 Task: Add The Seaweed Bath Co. Cooling Mist Sport+ Spray SPF 60 to the cart.
Action: Mouse moved to (276, 139)
Screenshot: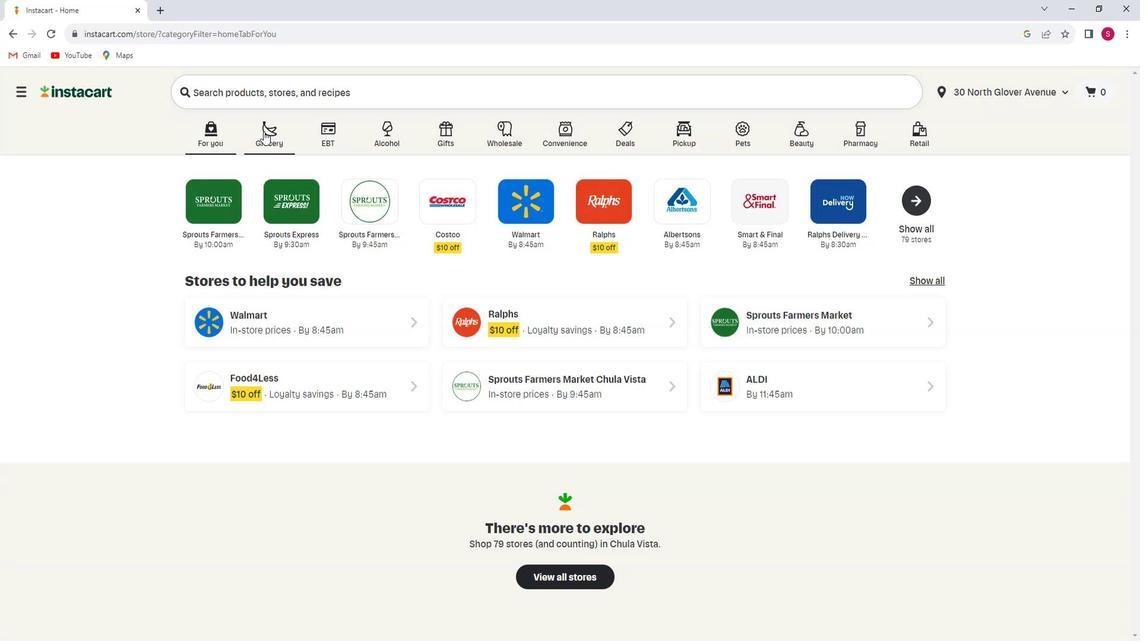 
Action: Mouse pressed left at (276, 139)
Screenshot: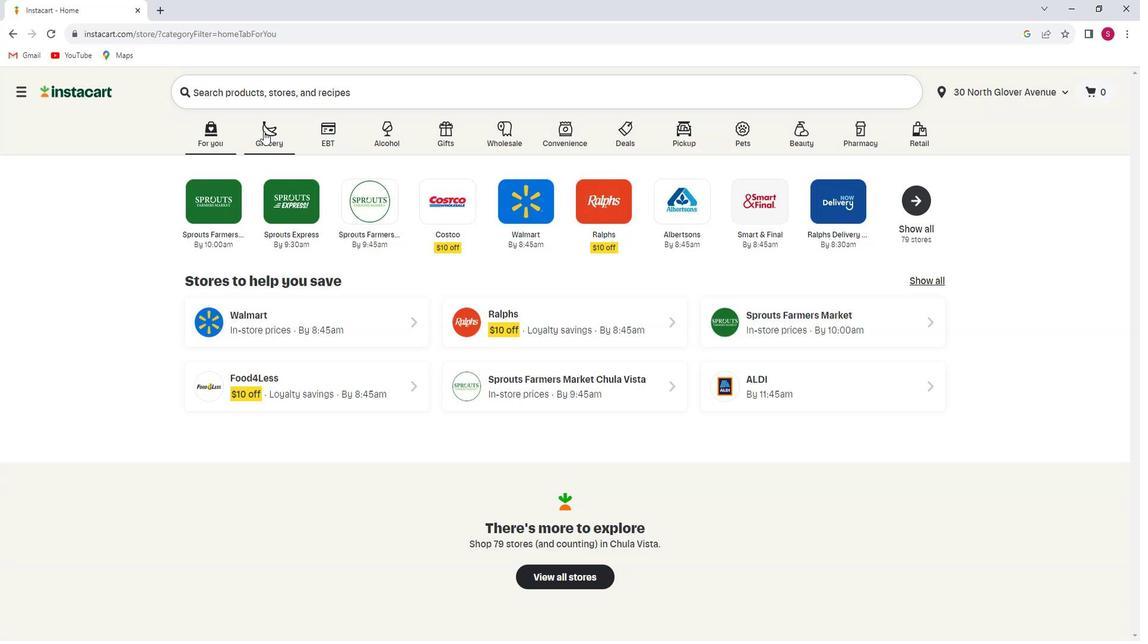 
Action: Mouse moved to (272, 346)
Screenshot: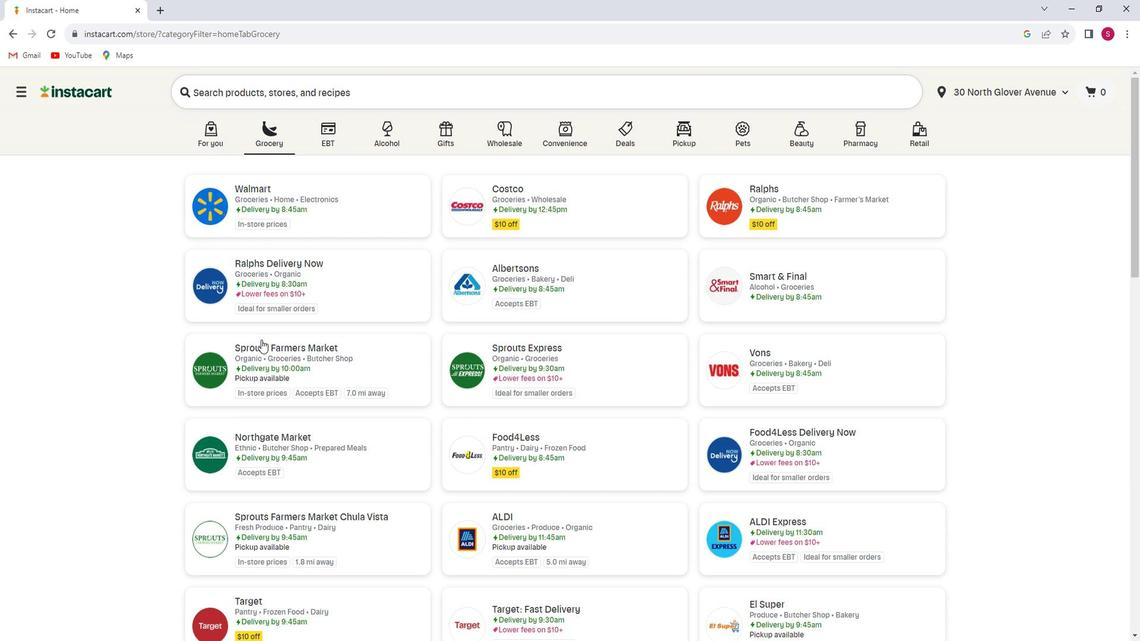 
Action: Mouse pressed left at (272, 346)
Screenshot: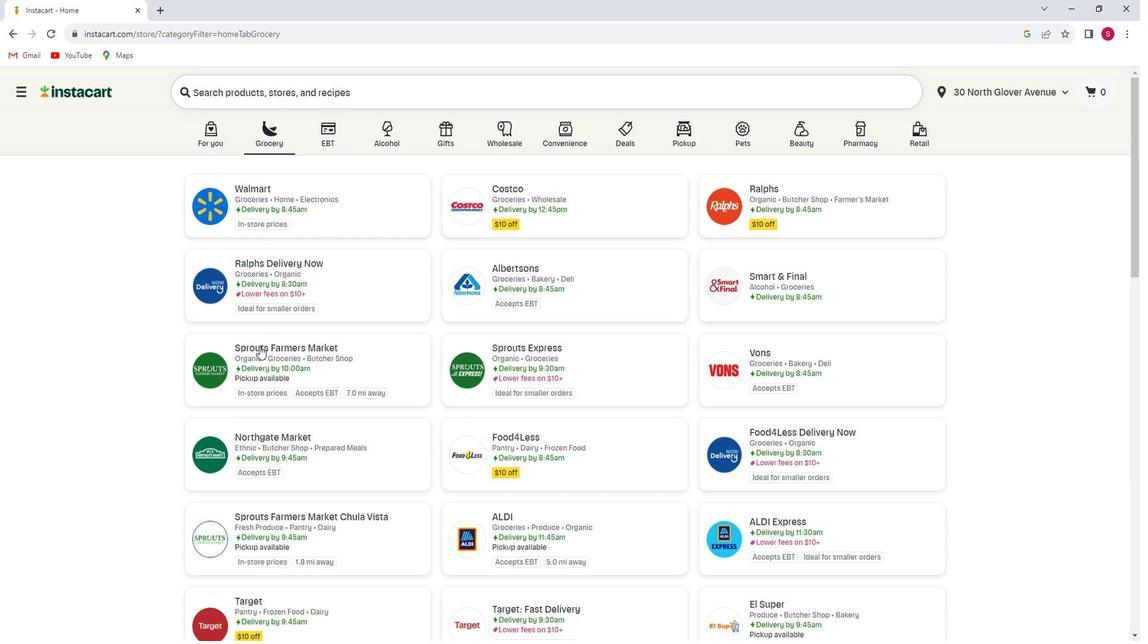 
Action: Mouse moved to (101, 397)
Screenshot: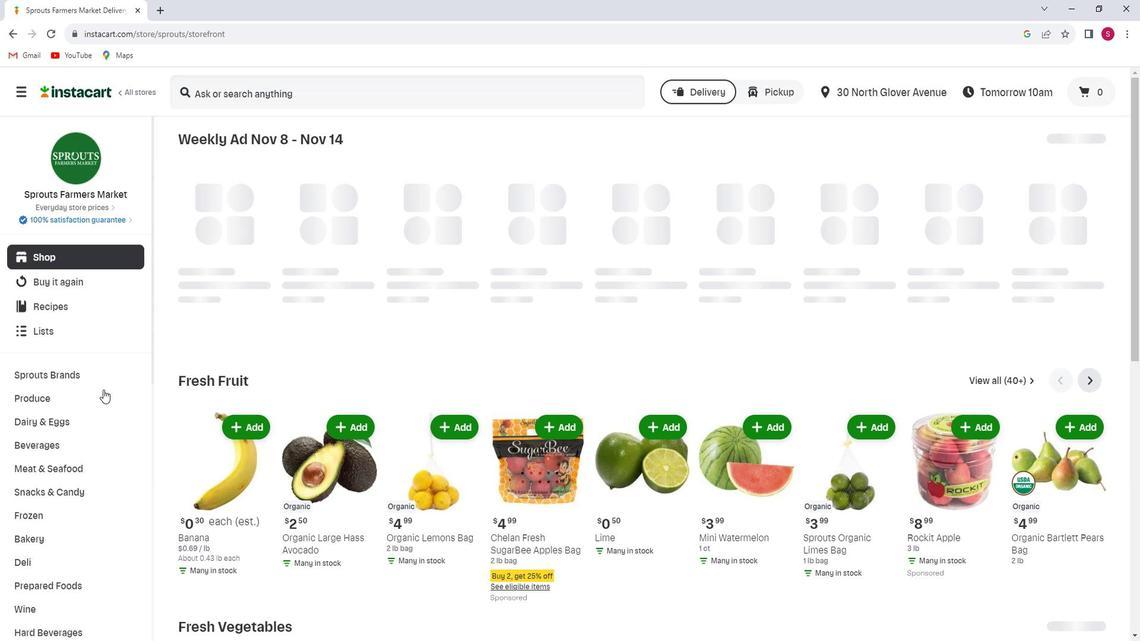 
Action: Mouse scrolled (101, 396) with delta (0, 0)
Screenshot: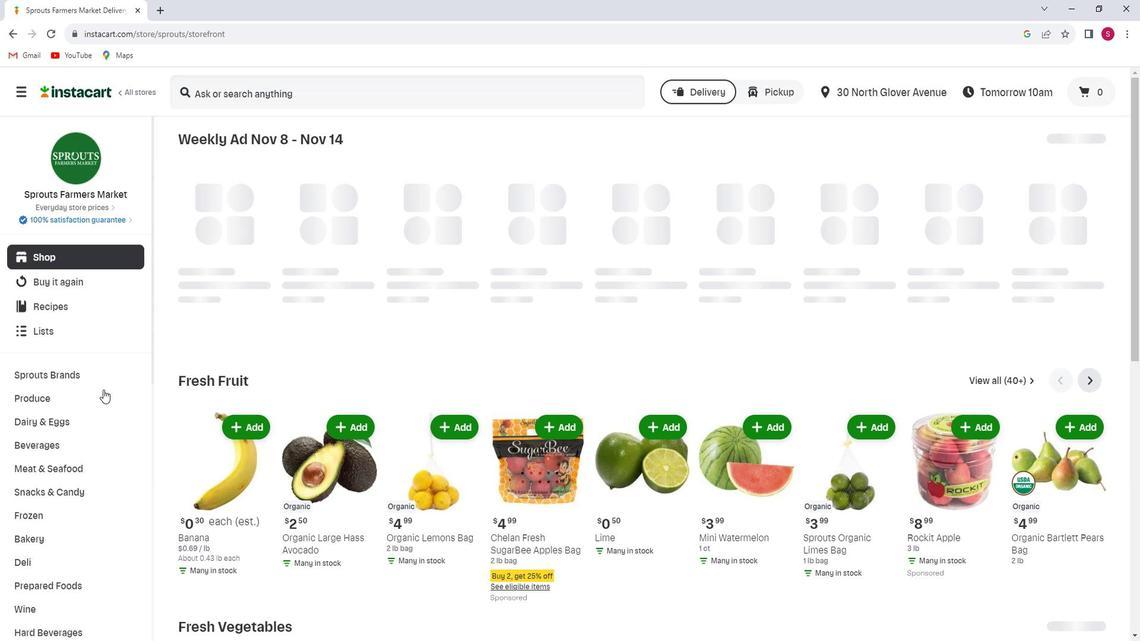
Action: Mouse scrolled (101, 396) with delta (0, 0)
Screenshot: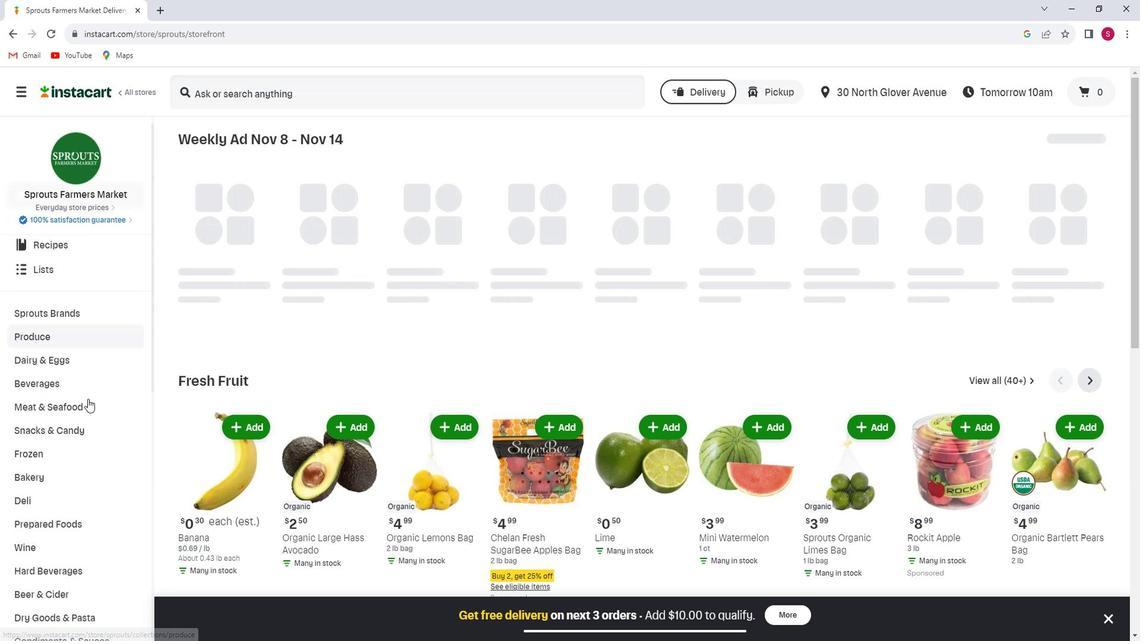 
Action: Mouse scrolled (101, 396) with delta (0, 0)
Screenshot: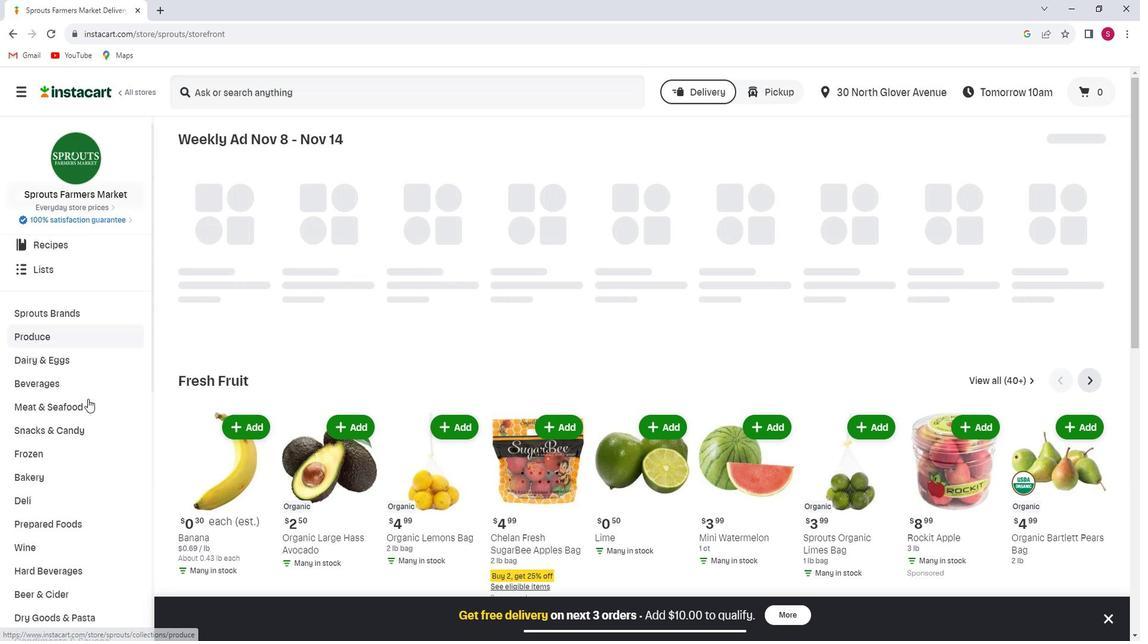 
Action: Mouse scrolled (101, 396) with delta (0, 0)
Screenshot: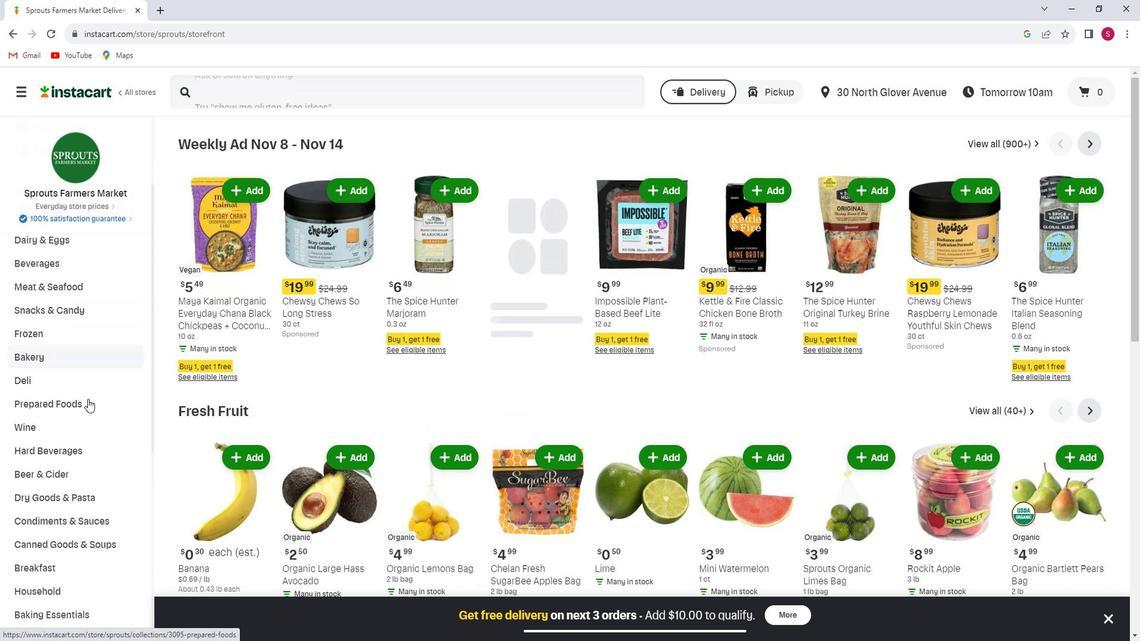 
Action: Mouse scrolled (101, 396) with delta (0, 0)
Screenshot: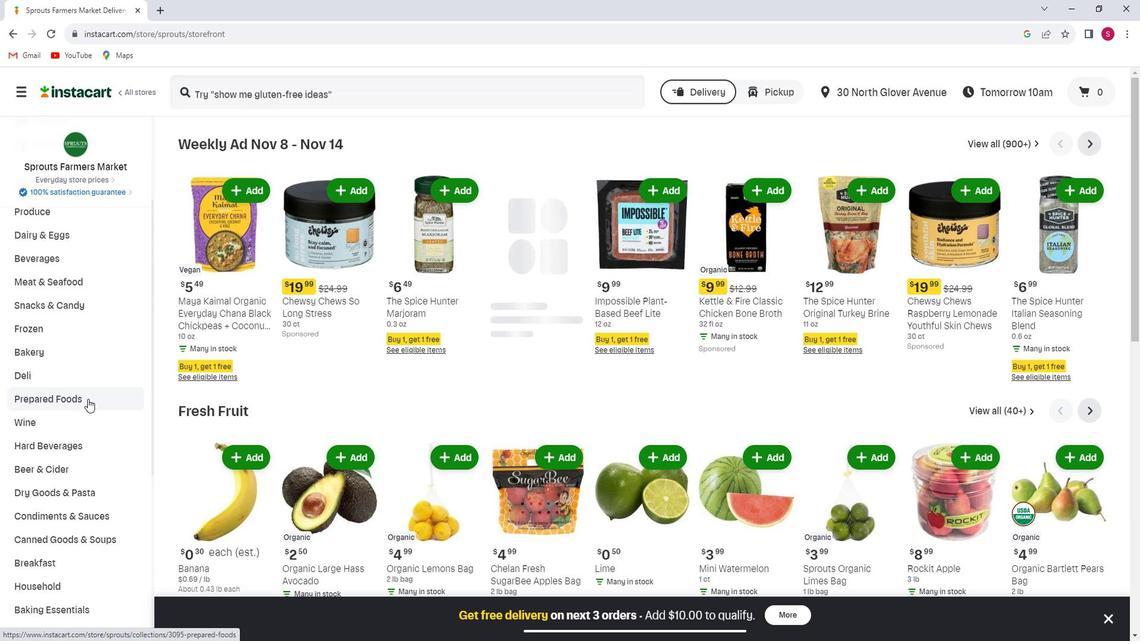 
Action: Mouse scrolled (101, 396) with delta (0, 0)
Screenshot: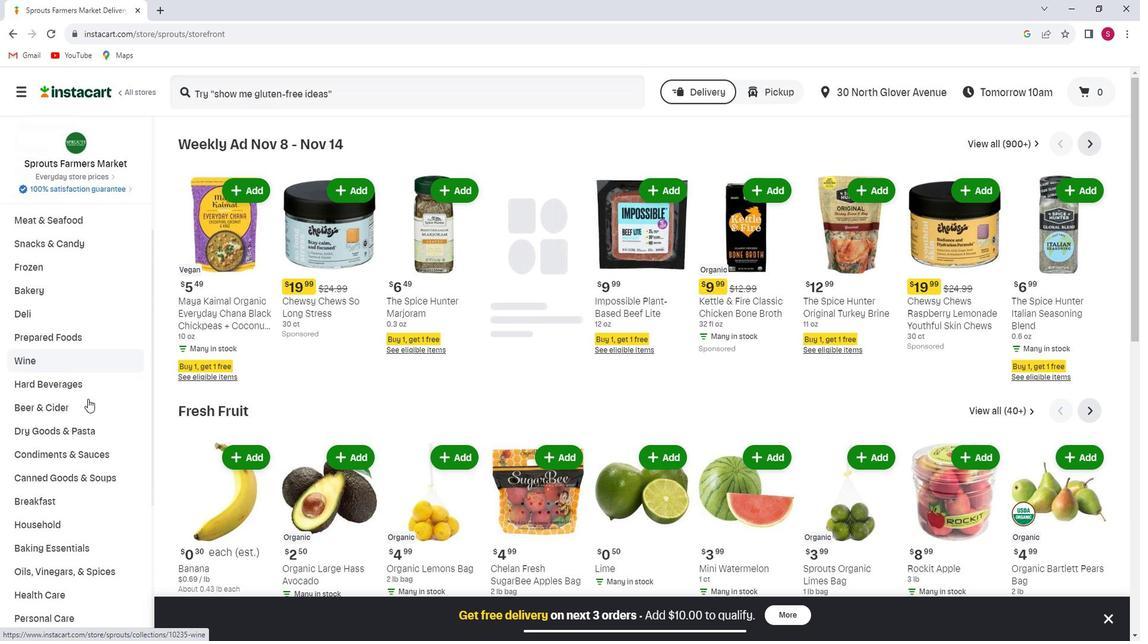 
Action: Mouse scrolled (101, 396) with delta (0, 0)
Screenshot: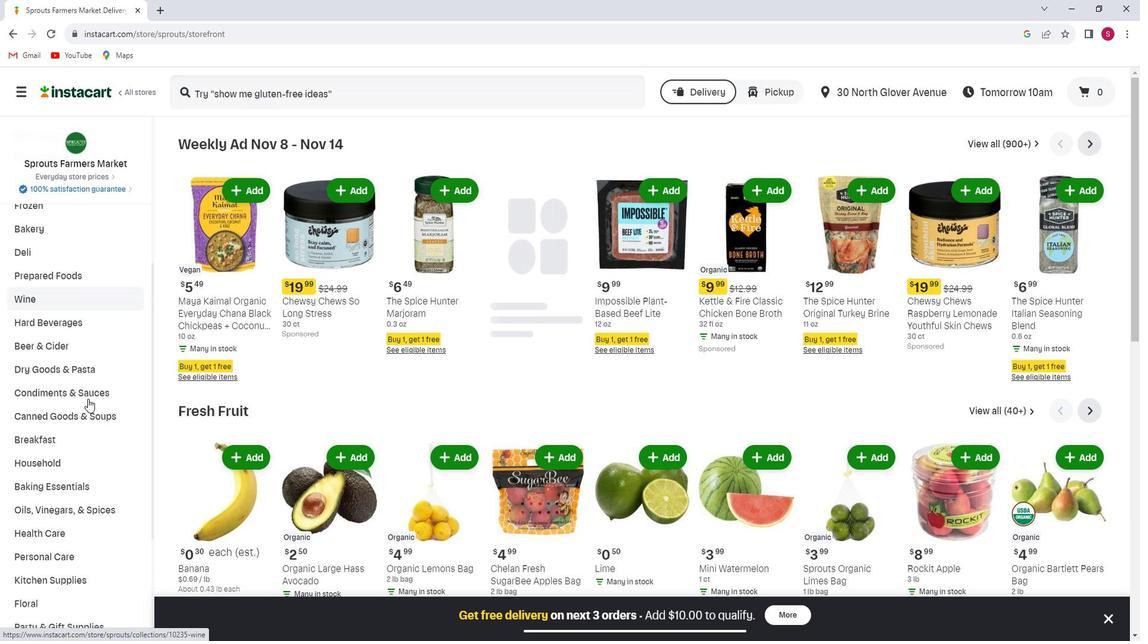 
Action: Mouse scrolled (101, 396) with delta (0, 0)
Screenshot: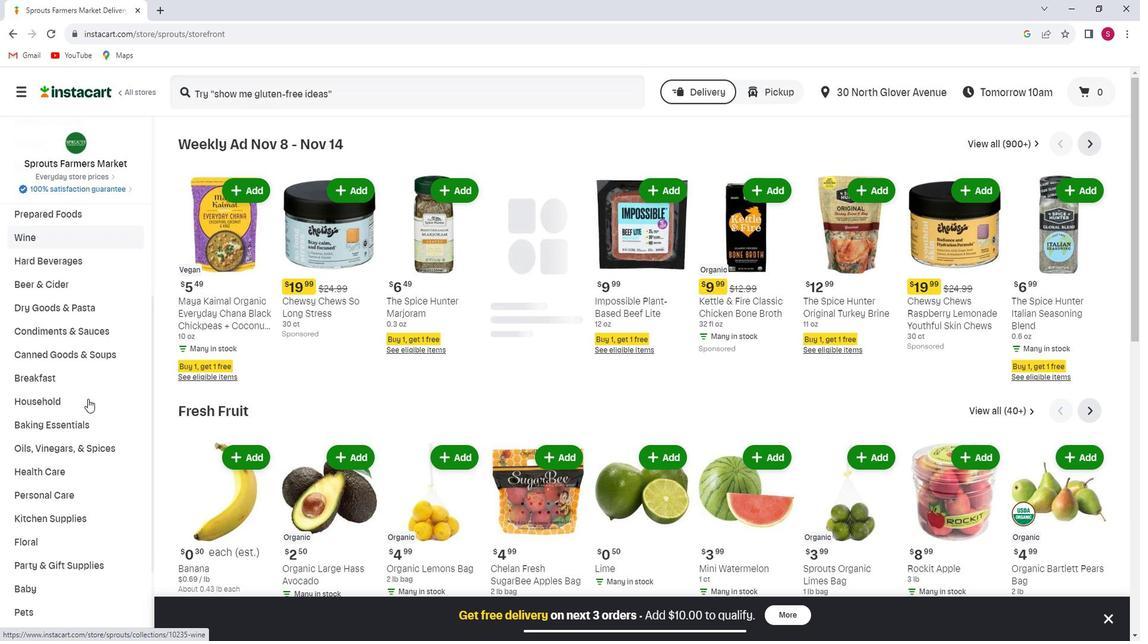 
Action: Mouse moved to (92, 429)
Screenshot: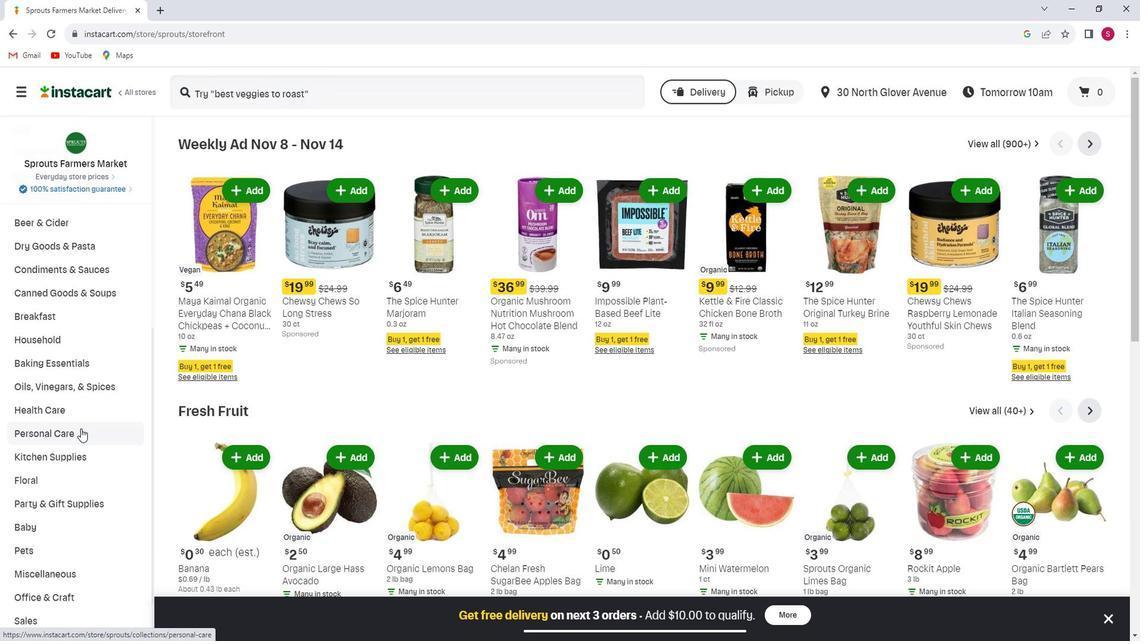 
Action: Mouse pressed left at (92, 429)
Screenshot: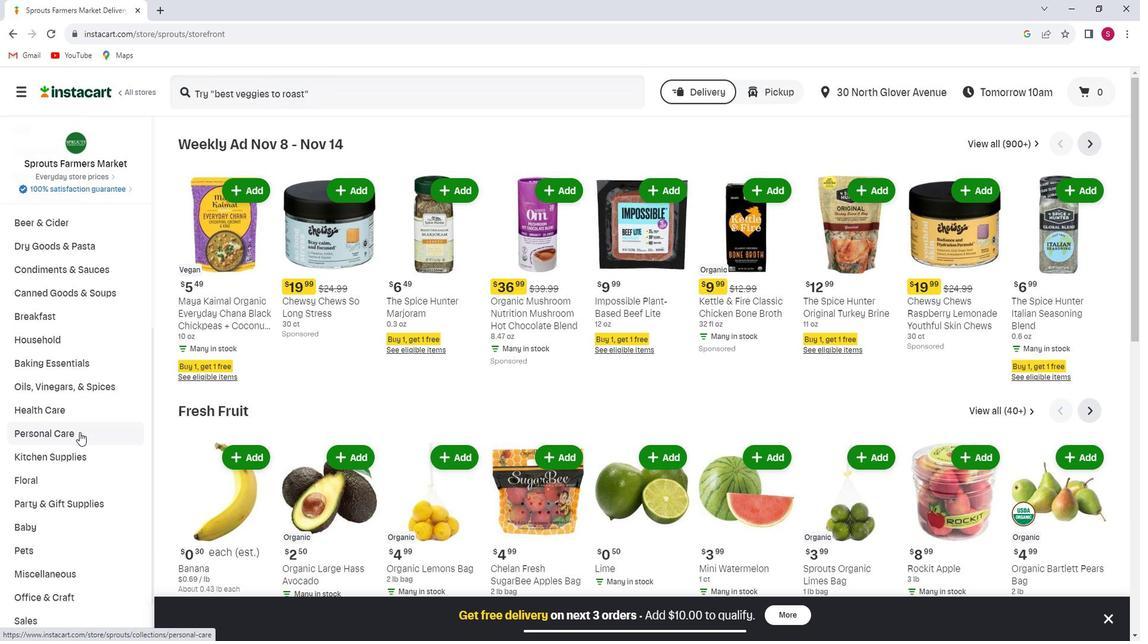 
Action: Mouse moved to (936, 325)
Screenshot: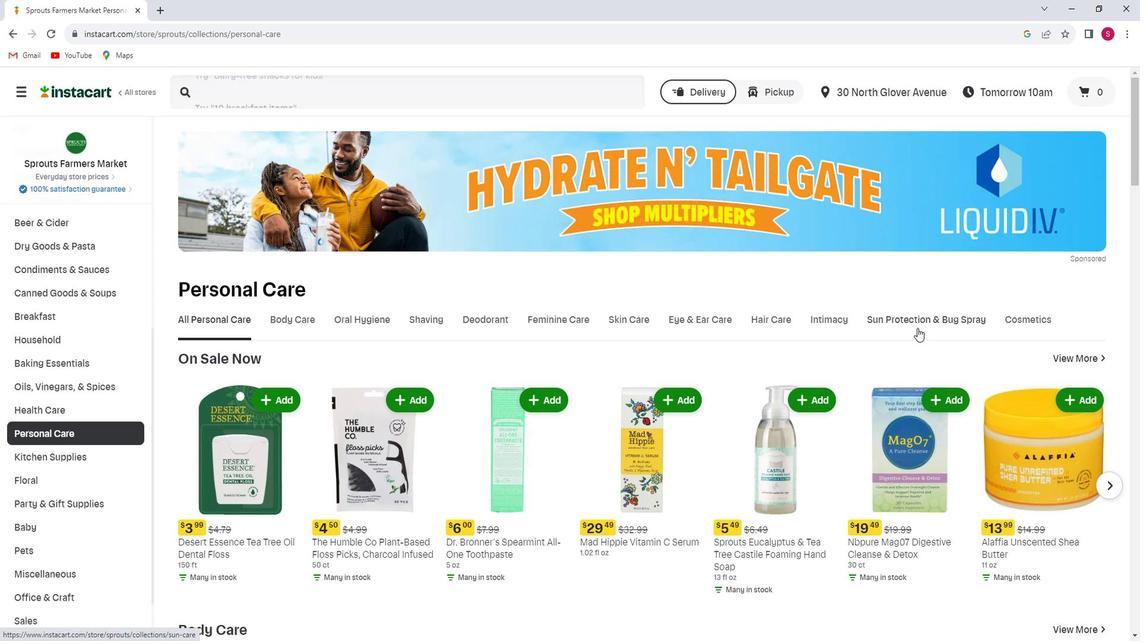 
Action: Mouse pressed left at (936, 325)
Screenshot: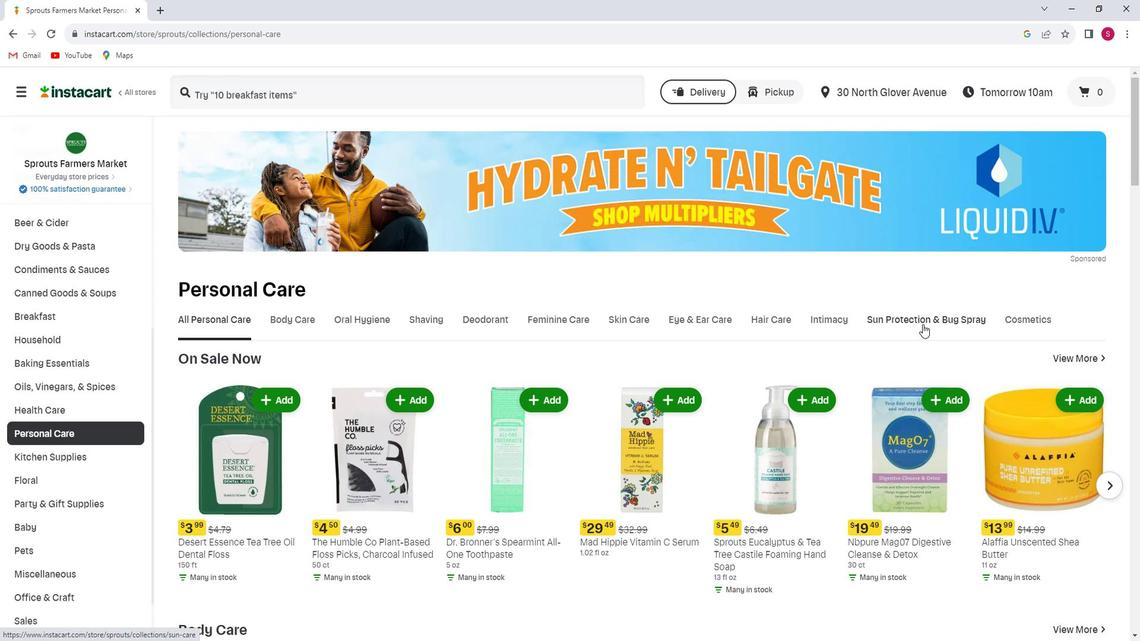 
Action: Mouse moved to (389, 96)
Screenshot: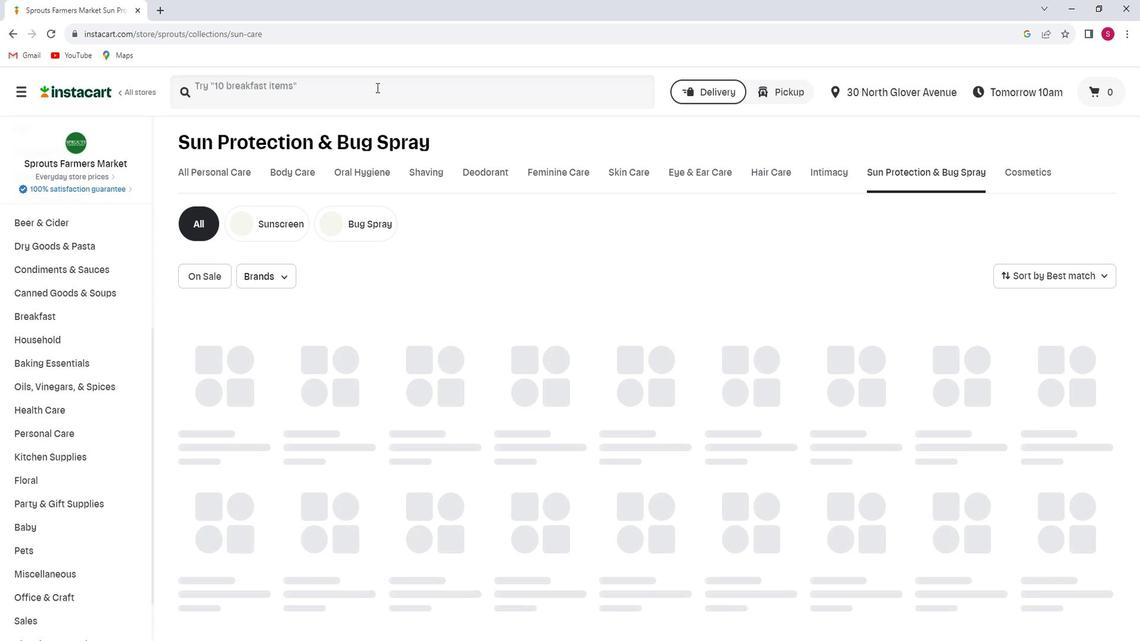 
Action: Mouse pressed left at (389, 96)
Screenshot: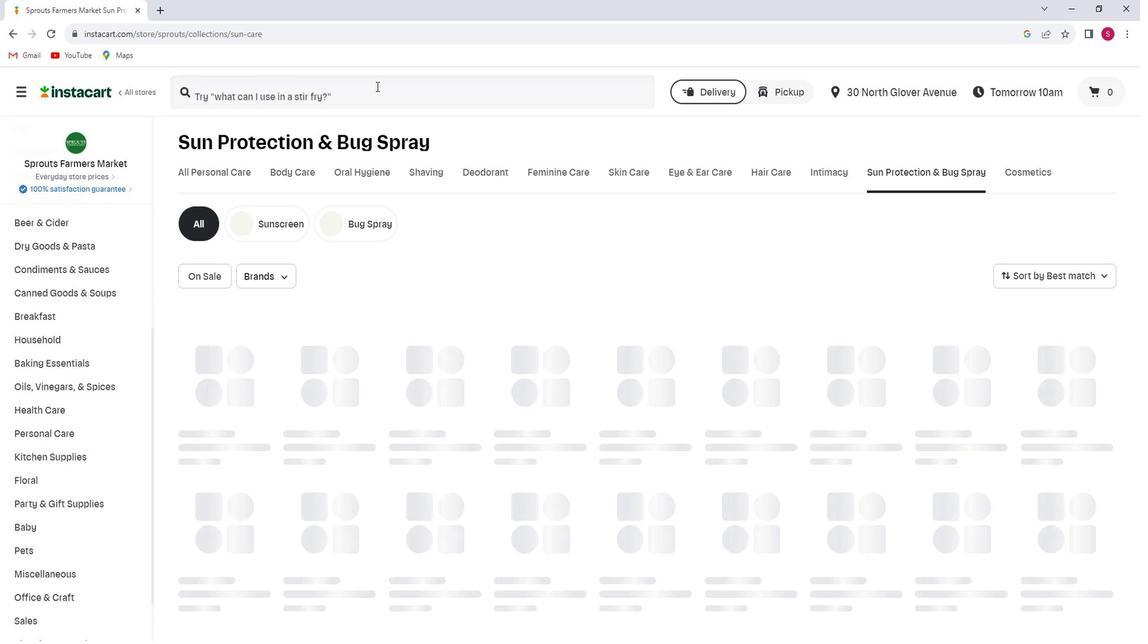 
Action: Key pressed <Key.shift>The<Key.space><Key.shift>Seaweed<Key.space><Key.shift>Bath<Key.space><Key.shift>Co.<Key.space><Key.shift>Cooling<Key.space><Key.shift>Mist<Key.space><Key.shift>Sport<Key.shift_r><Key.shift_r><Key.shift_r><Key.shift_r><Key.shift_r>+<Key.space><Key.shift>Spray<Key.space><Key.shift>SPF<Key.space>60<Key.enter>
Screenshot: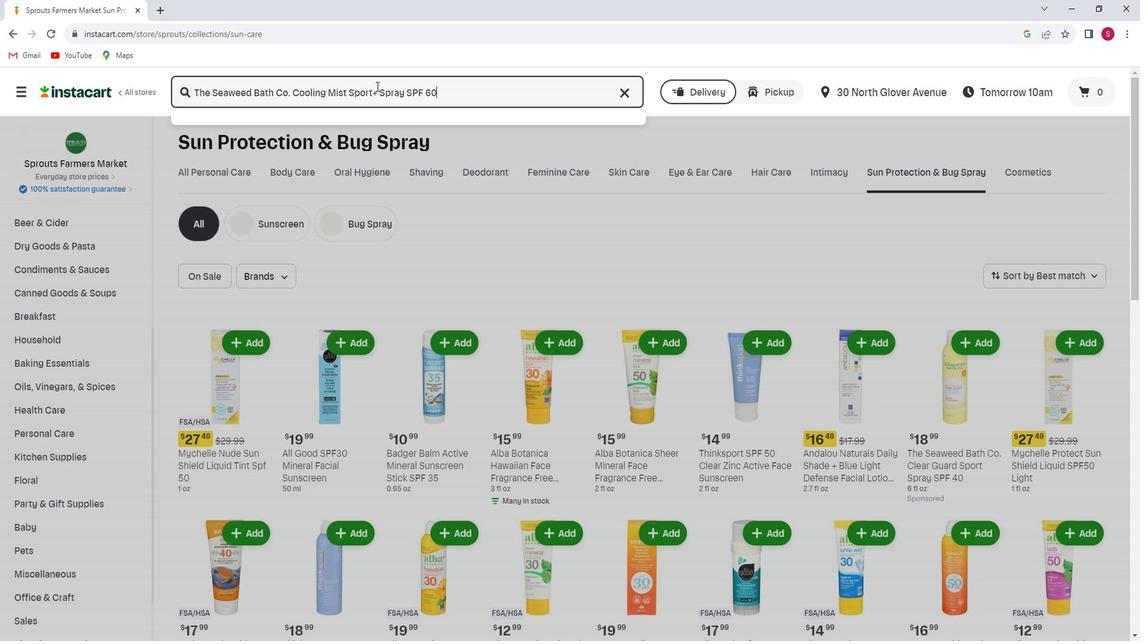 
Action: Mouse moved to (483, 183)
Screenshot: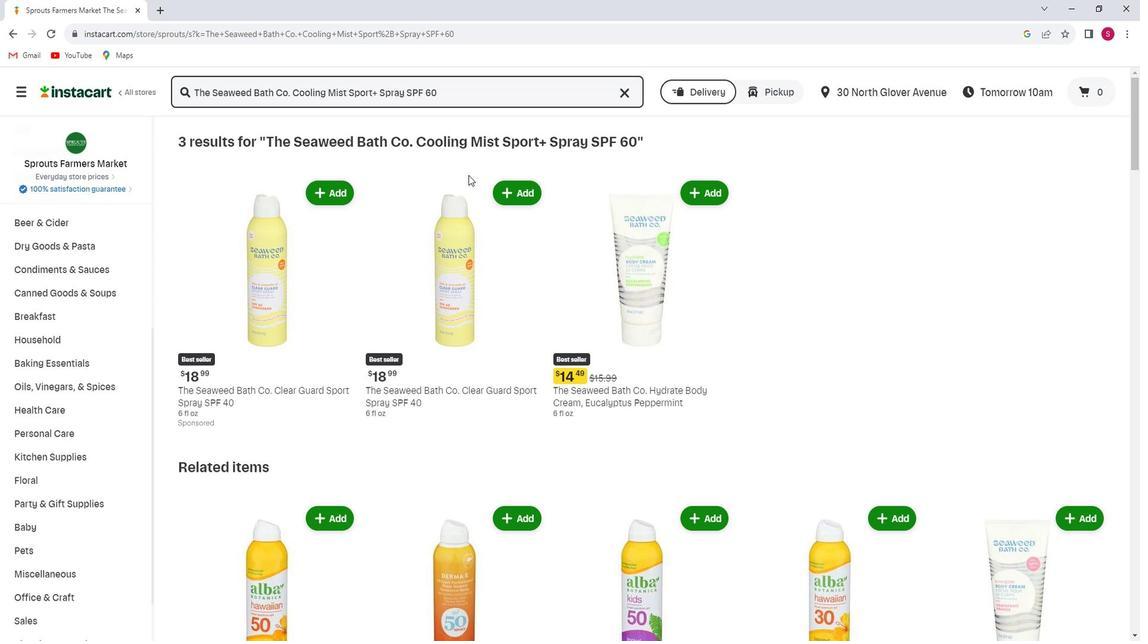 
Action: Mouse scrolled (483, 182) with delta (0, 0)
Screenshot: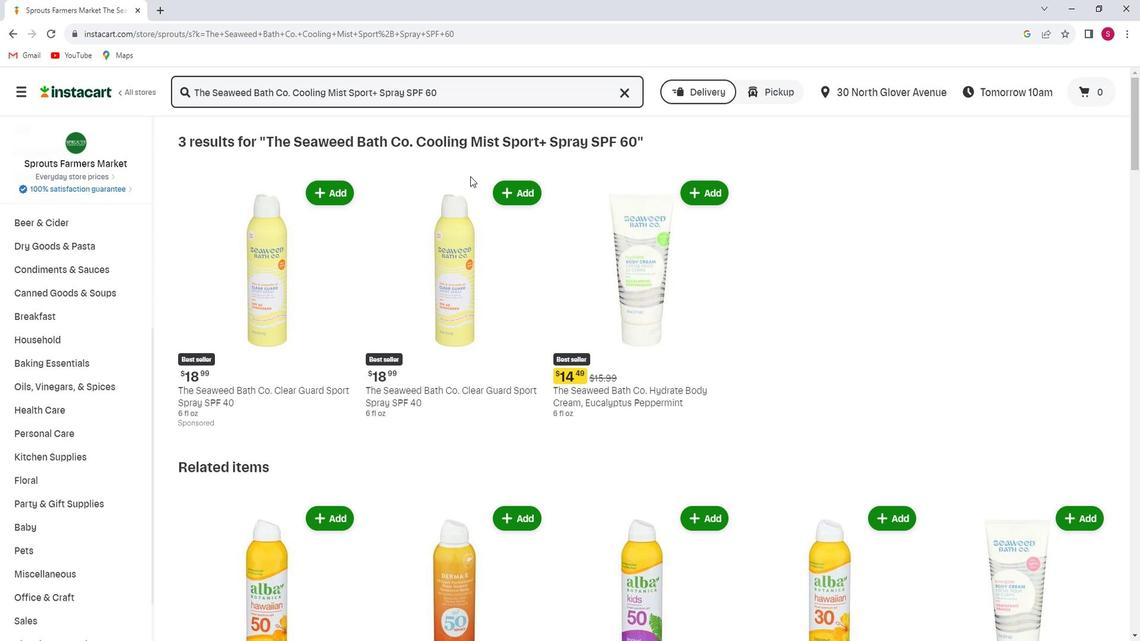 
Action: Mouse moved to (497, 178)
Screenshot: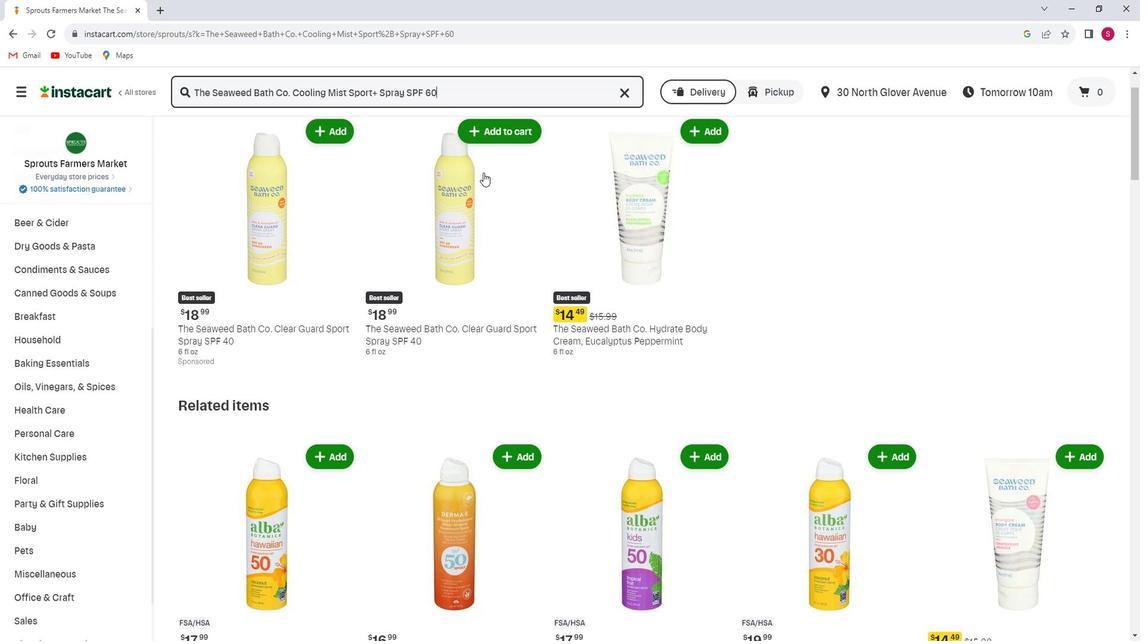 
Action: Mouse scrolled (497, 178) with delta (0, 0)
Screenshot: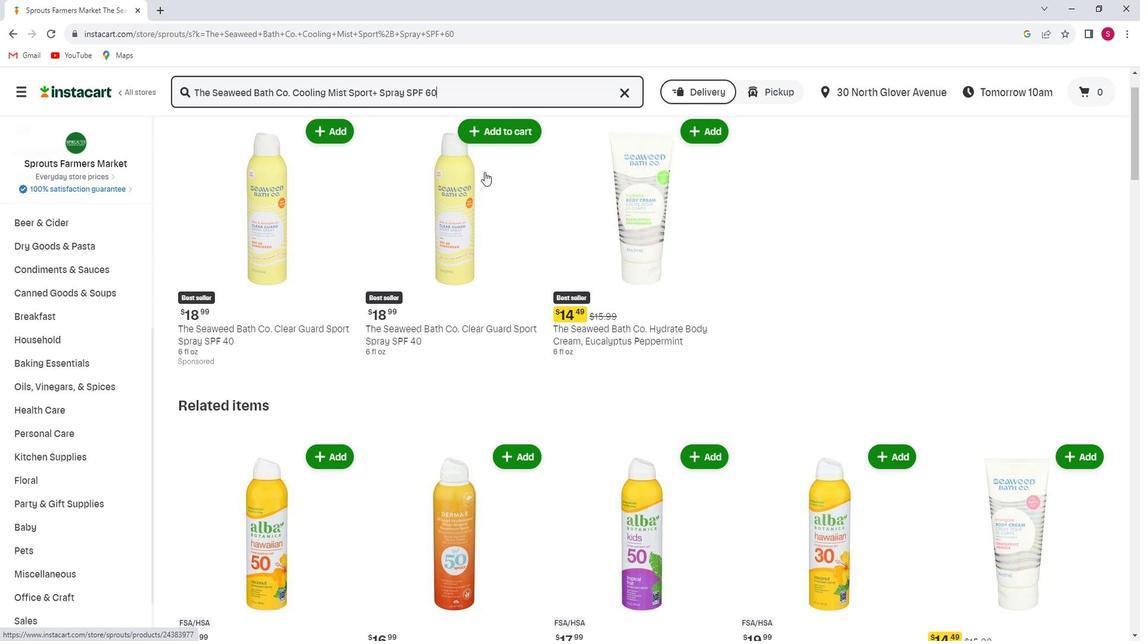 
Action: Mouse moved to (496, 181)
Screenshot: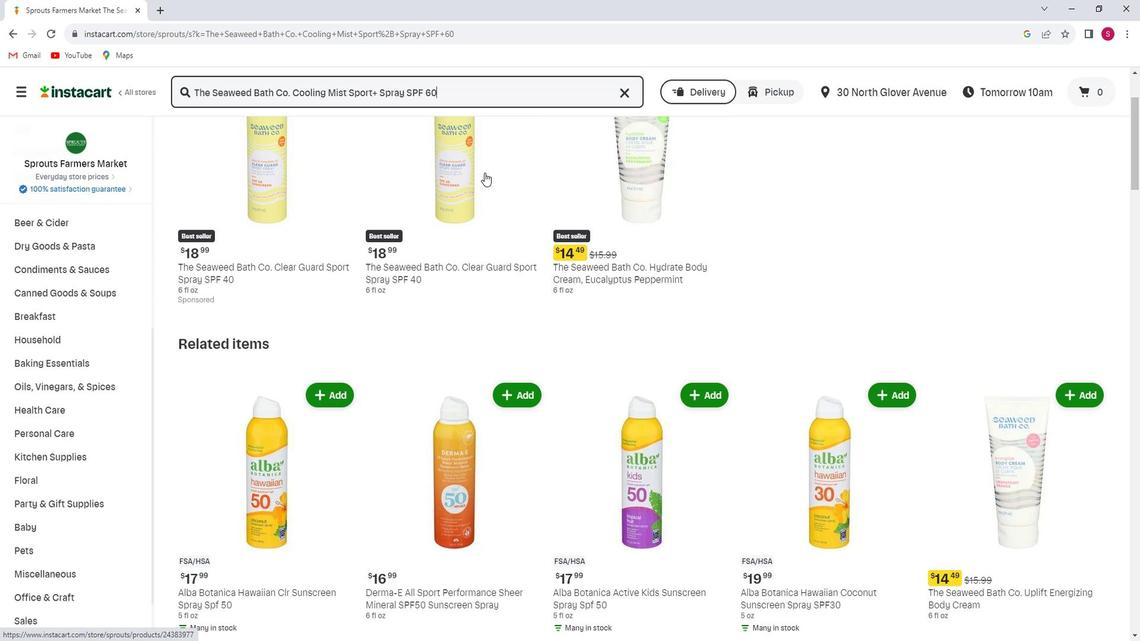
Action: Mouse scrolled (496, 181) with delta (0, 0)
Screenshot: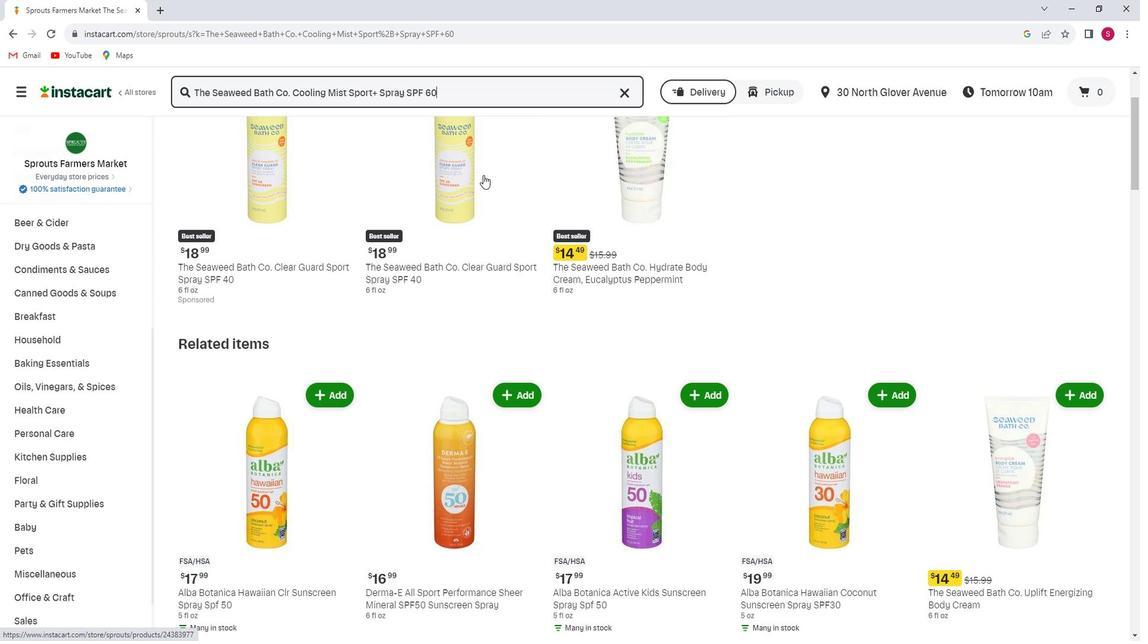 
Action: Mouse moved to (494, 188)
Screenshot: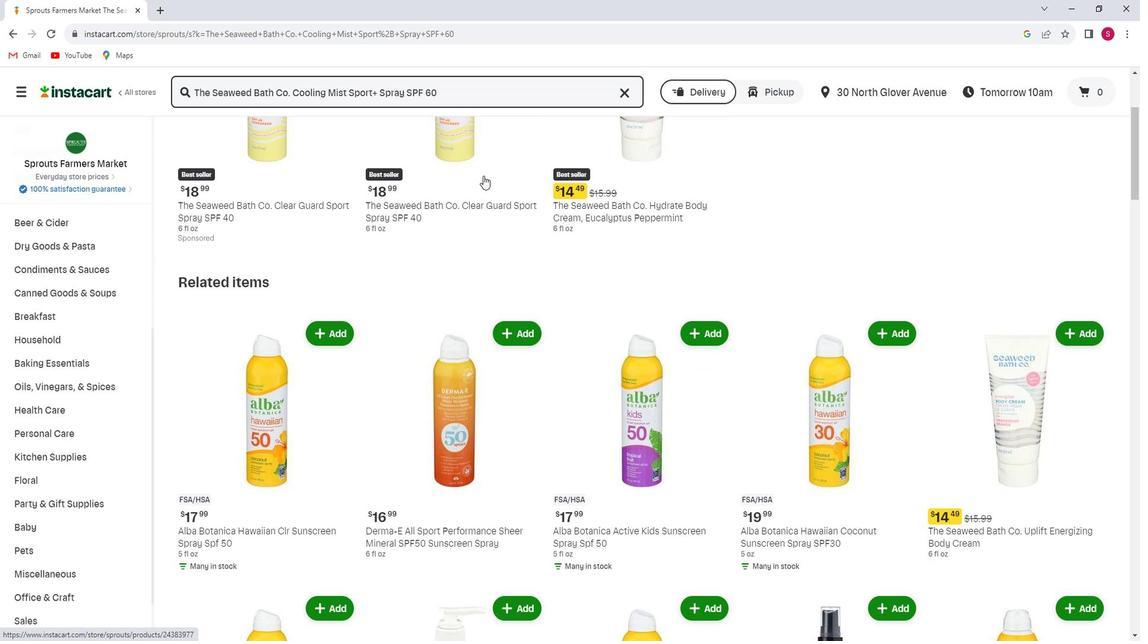 
Action: Mouse scrolled (494, 188) with delta (0, 0)
Screenshot: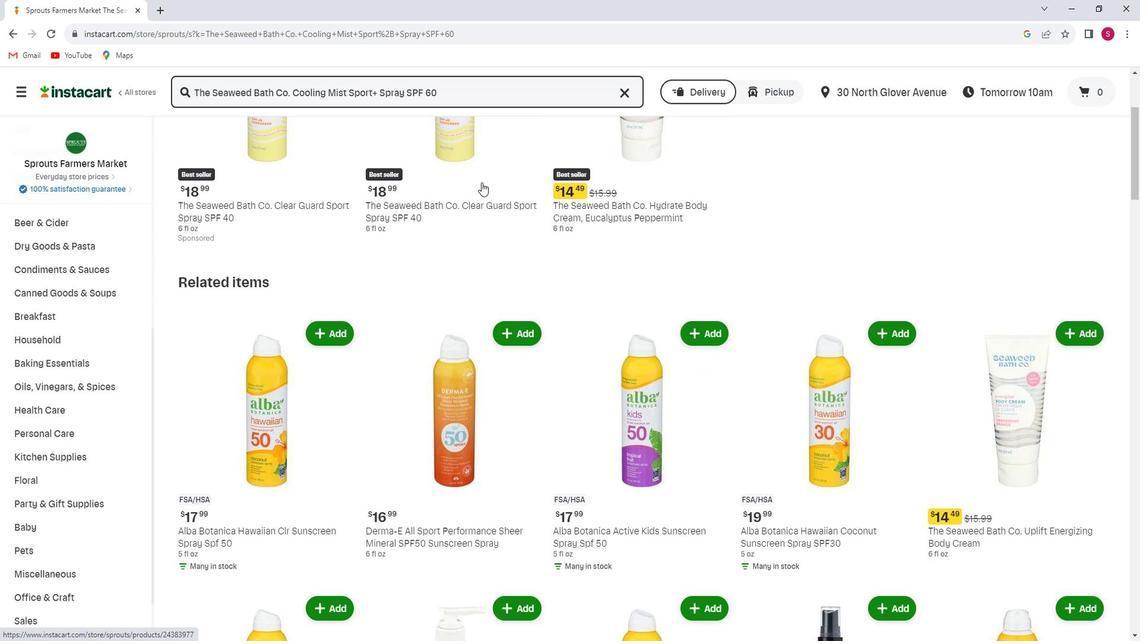 
Action: Mouse scrolled (494, 188) with delta (0, 0)
Screenshot: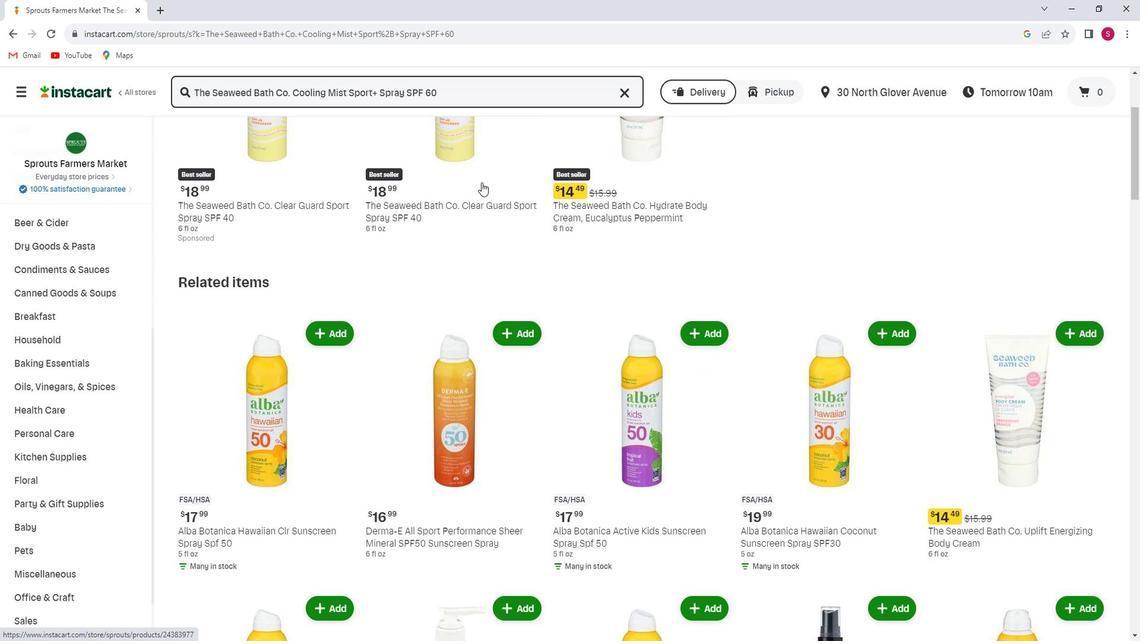 
Action: Mouse moved to (494, 190)
Screenshot: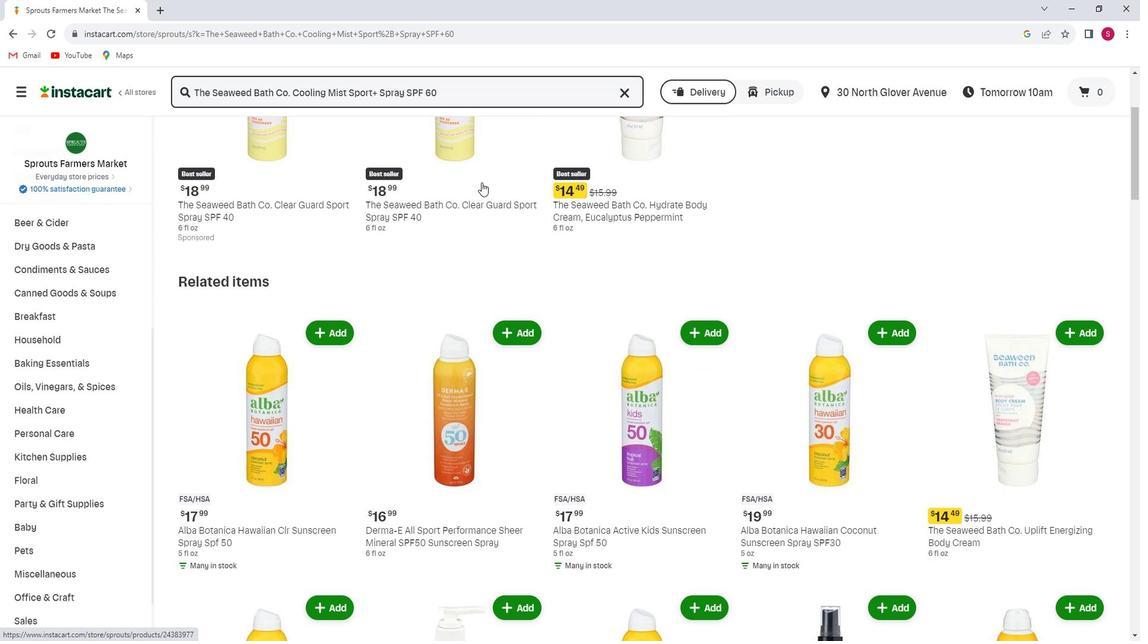 
Action: Mouse scrolled (494, 190) with delta (0, 0)
Screenshot: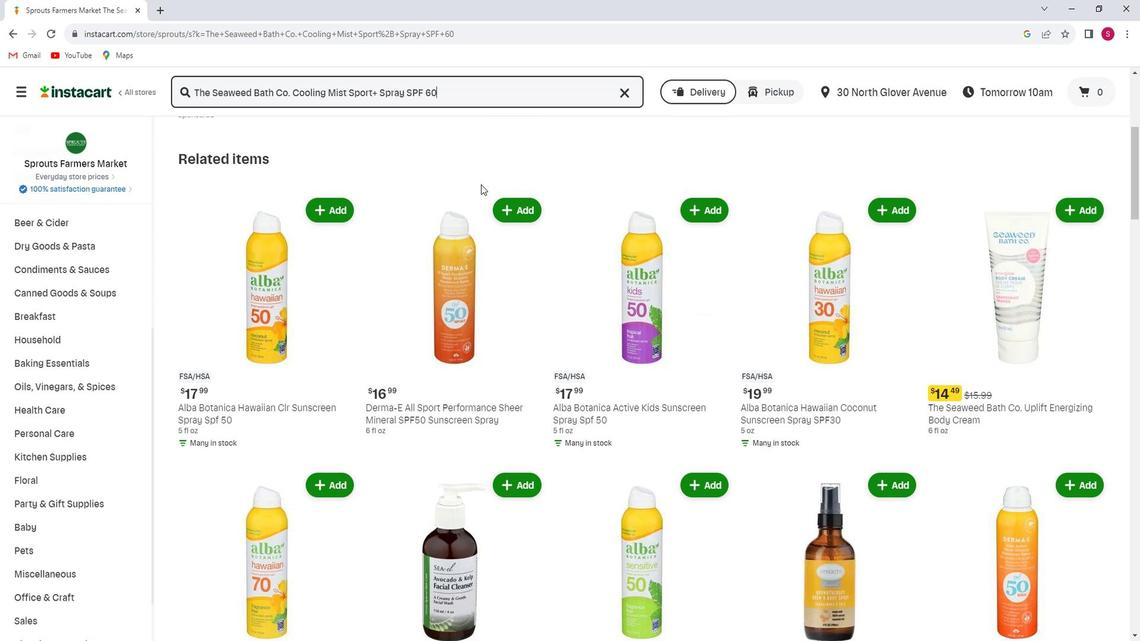 
Action: Mouse scrolled (494, 190) with delta (0, 0)
Screenshot: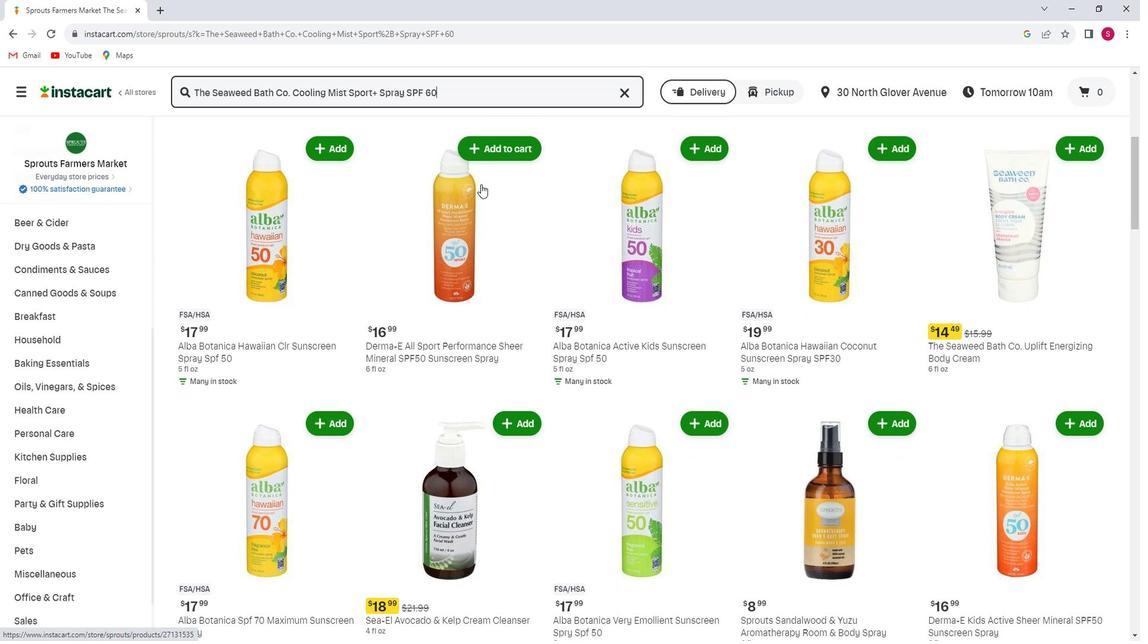 
Action: Mouse scrolled (494, 190) with delta (0, 0)
Screenshot: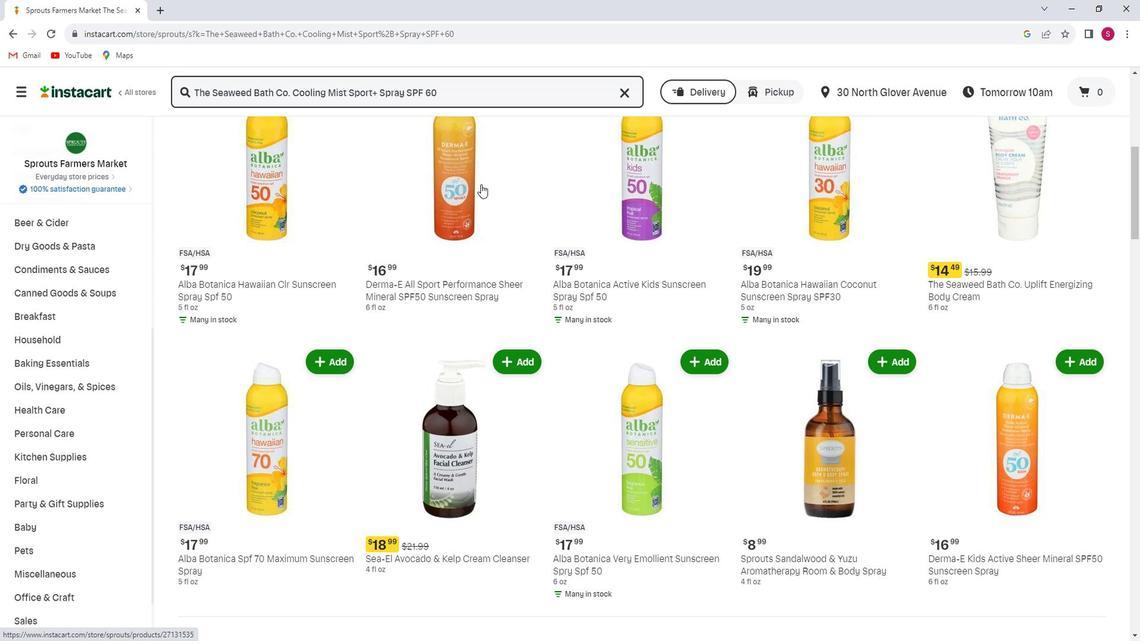 
Action: Mouse scrolled (494, 190) with delta (0, 0)
Screenshot: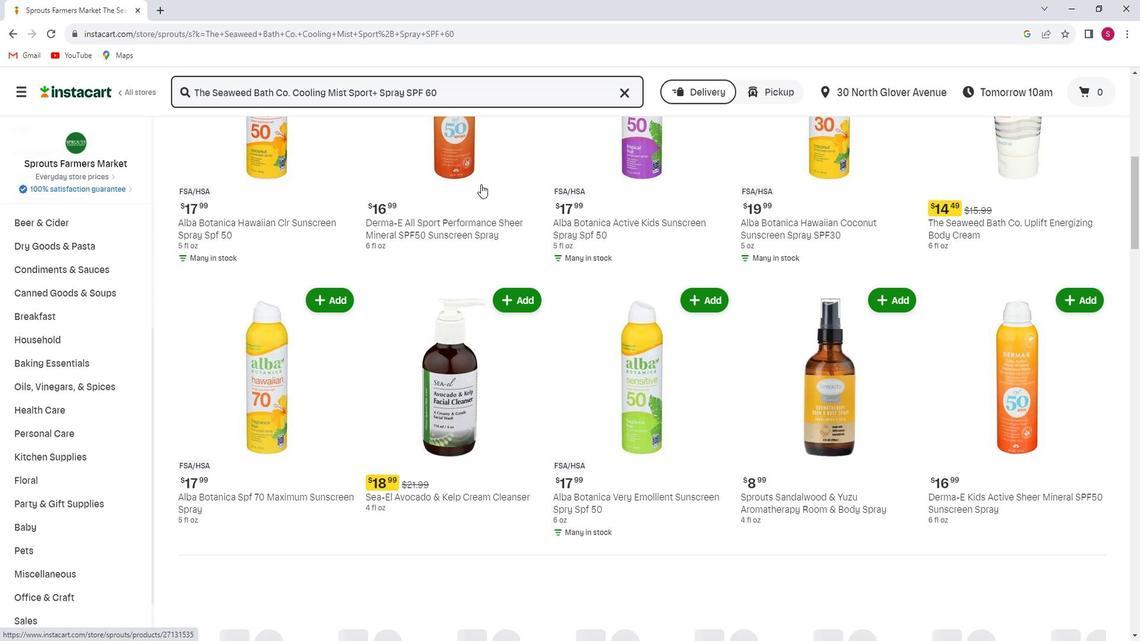 
Action: Mouse scrolled (494, 190) with delta (0, 0)
Screenshot: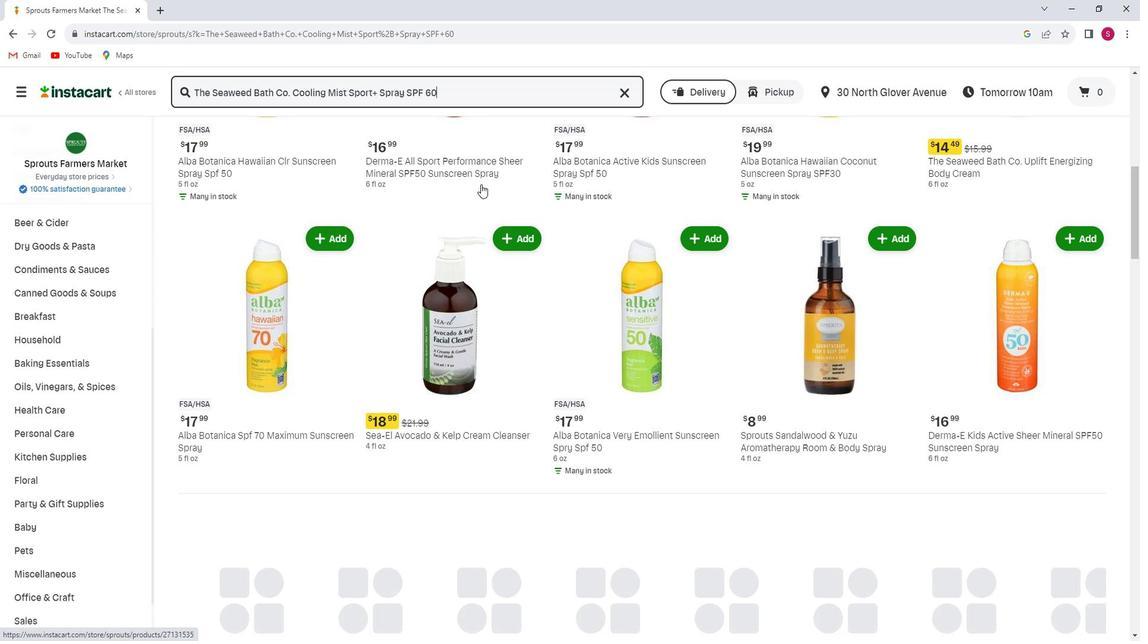 
Action: Mouse scrolled (494, 190) with delta (0, 0)
Screenshot: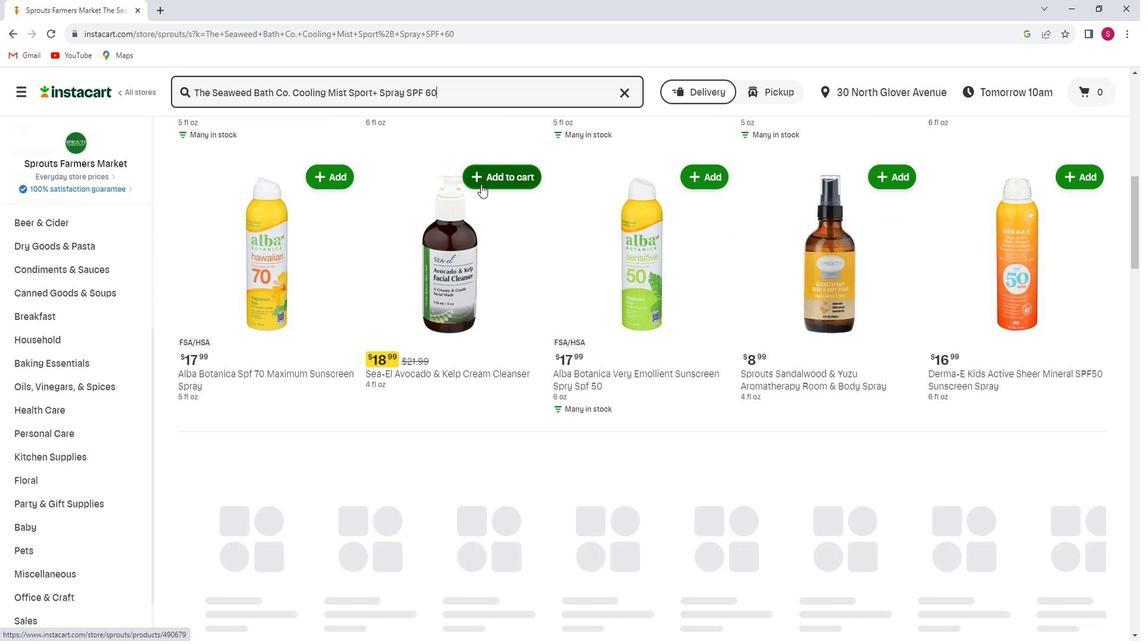 
Action: Mouse scrolled (494, 190) with delta (0, 0)
Screenshot: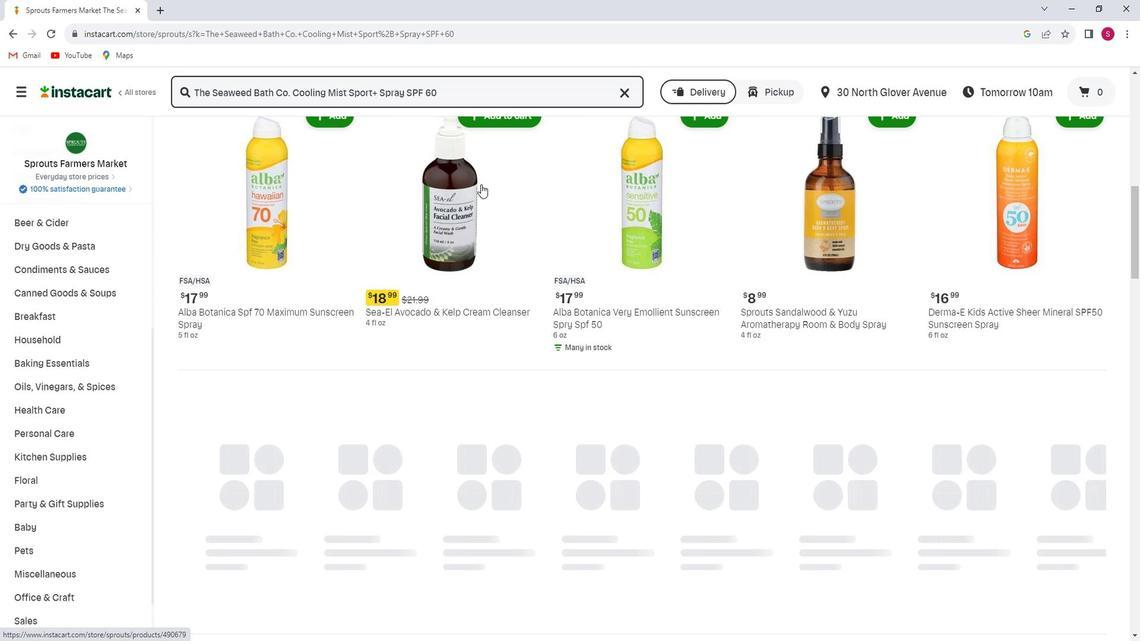 
Action: Mouse scrolled (494, 190) with delta (0, 0)
Screenshot: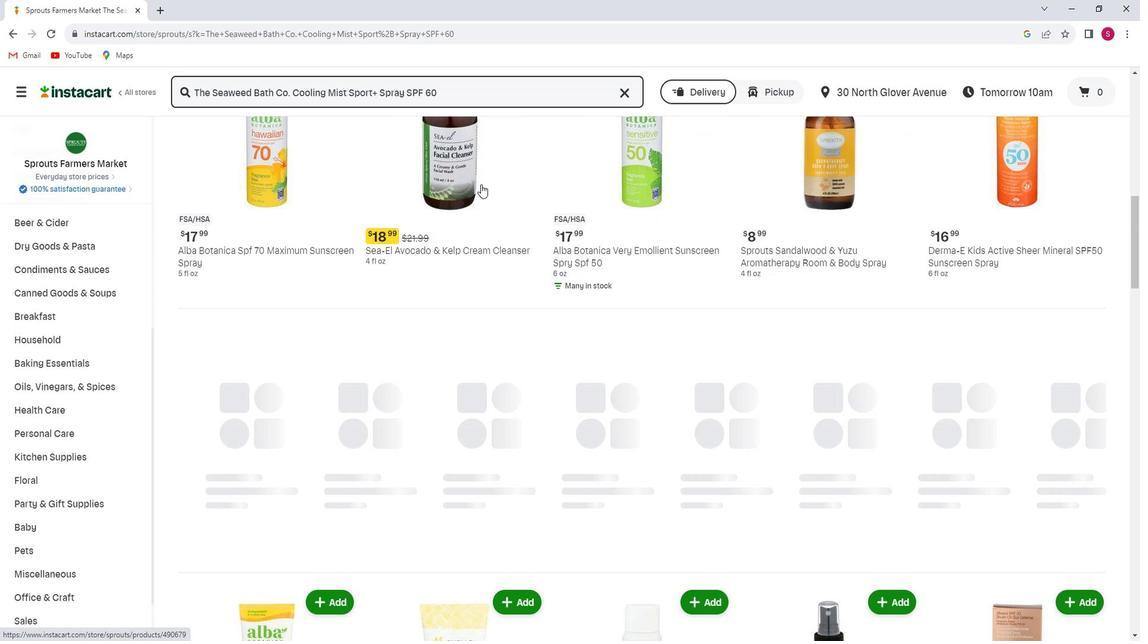 
Action: Mouse moved to (493, 191)
Screenshot: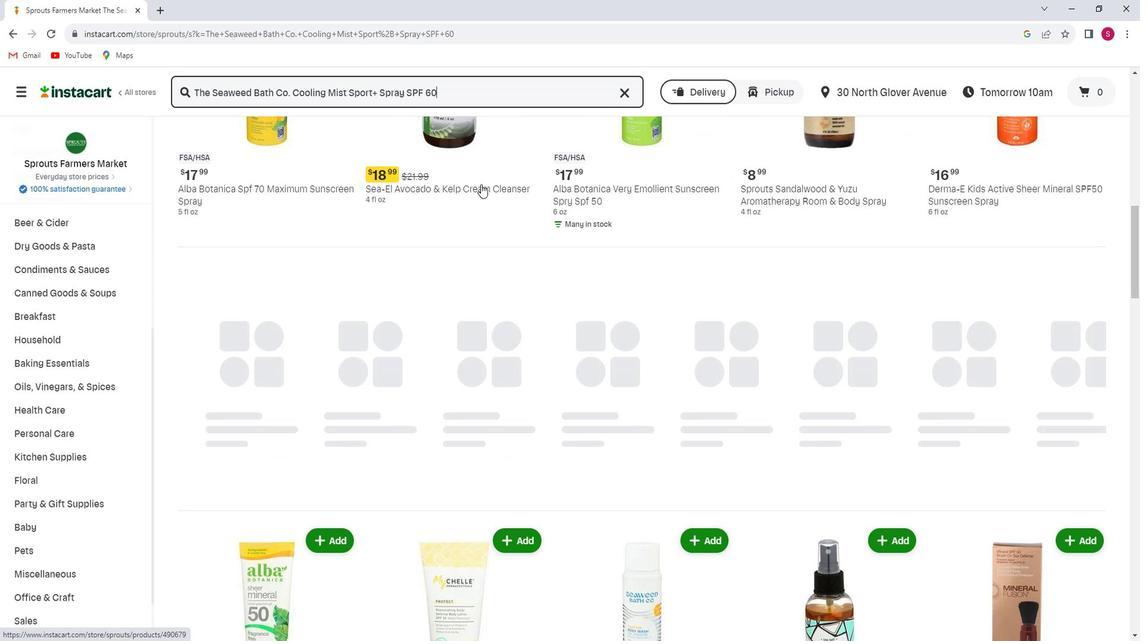 
Action: Mouse scrolled (493, 190) with delta (0, 0)
Screenshot: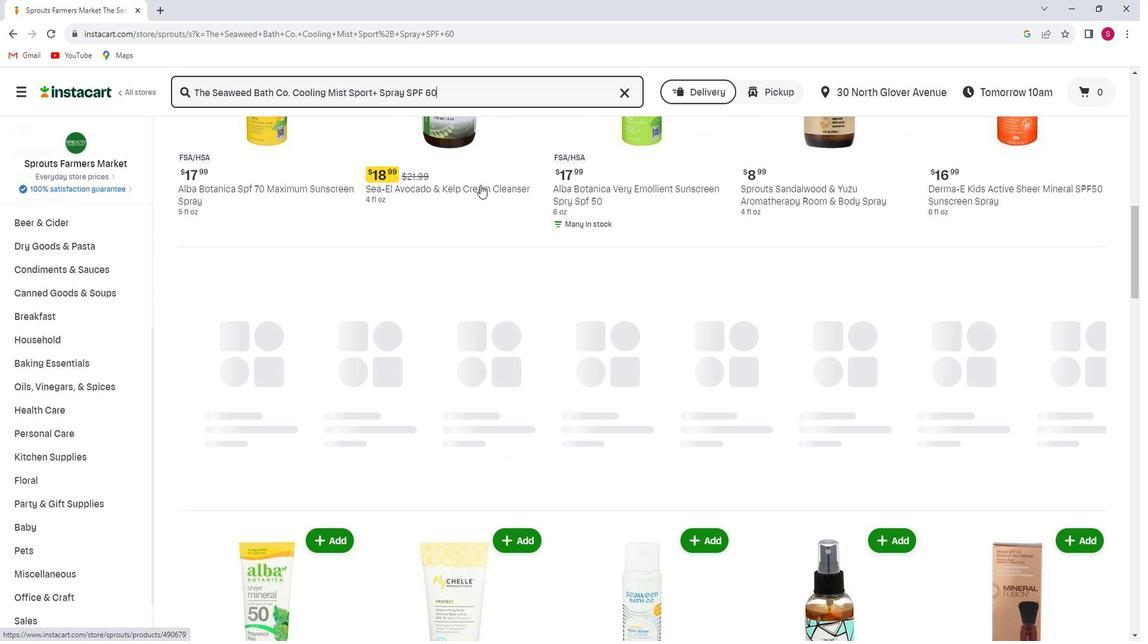 
Action: Mouse scrolled (493, 190) with delta (0, 0)
Screenshot: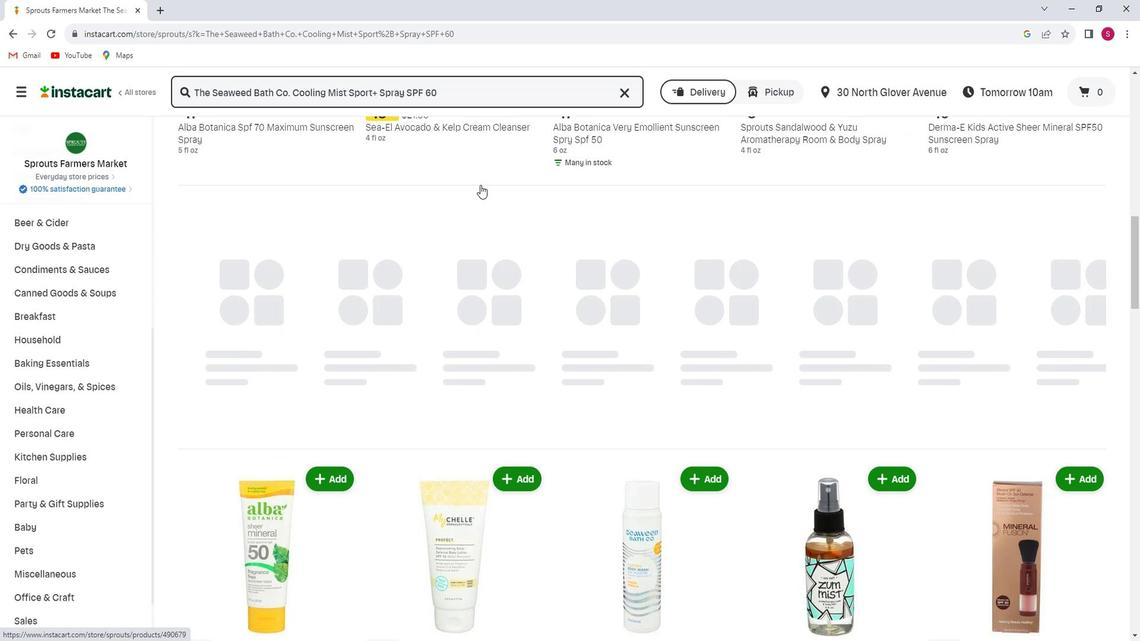 
Action: Mouse scrolled (493, 190) with delta (0, 0)
Screenshot: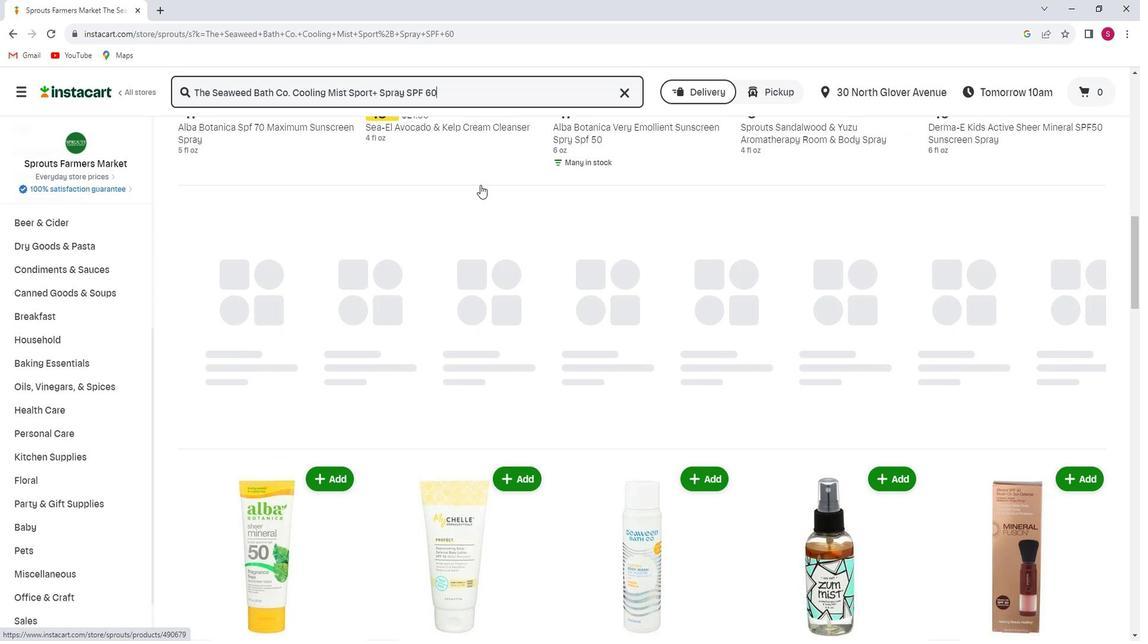 
Action: Mouse scrolled (493, 190) with delta (0, 0)
Screenshot: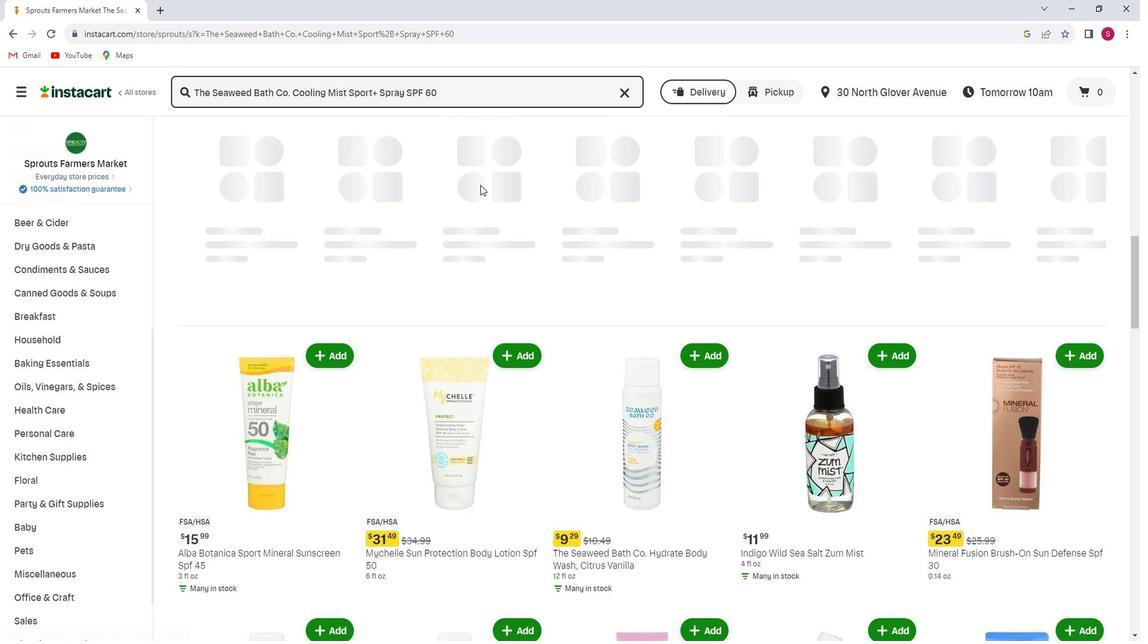 
Action: Mouse scrolled (493, 190) with delta (0, 0)
Screenshot: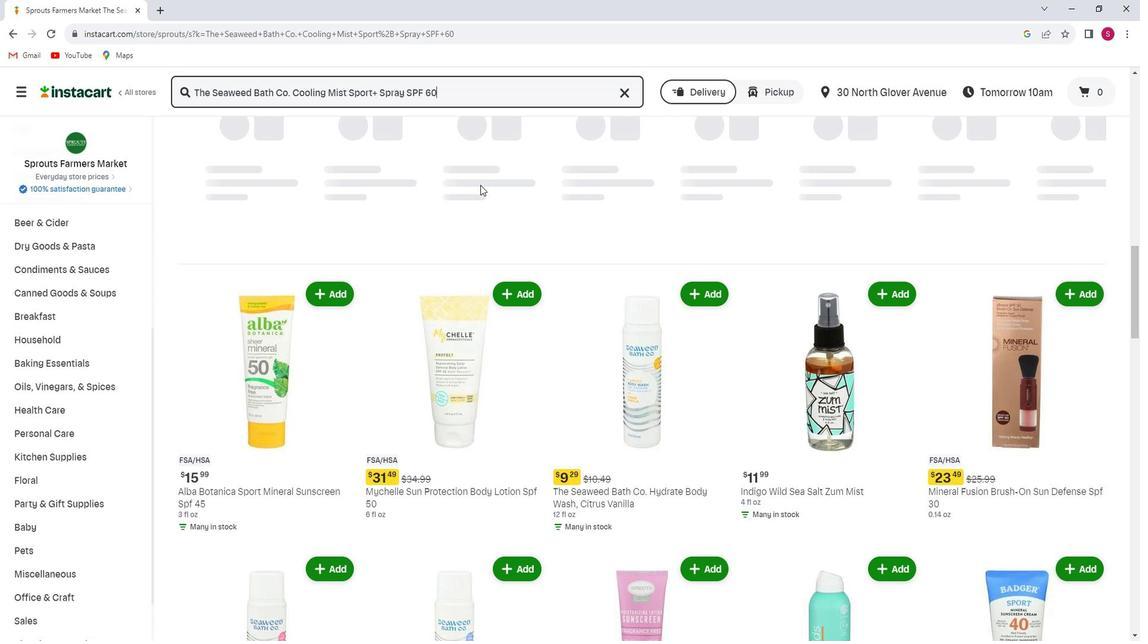 
Action: Mouse scrolled (493, 190) with delta (0, 0)
Screenshot: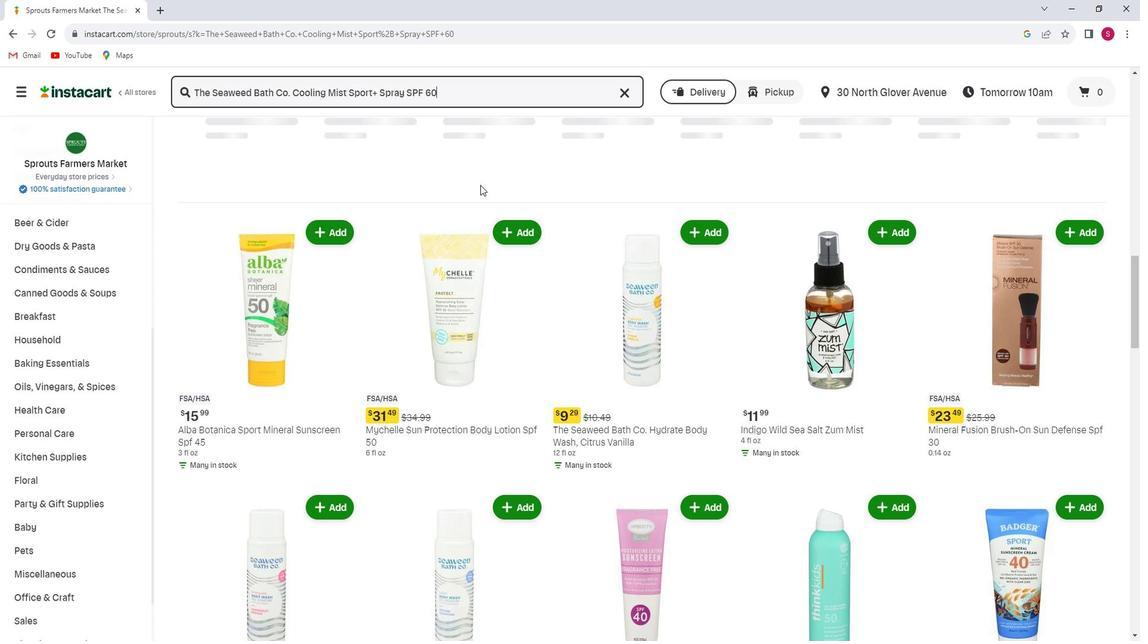 
Action: Mouse moved to (493, 190)
Screenshot: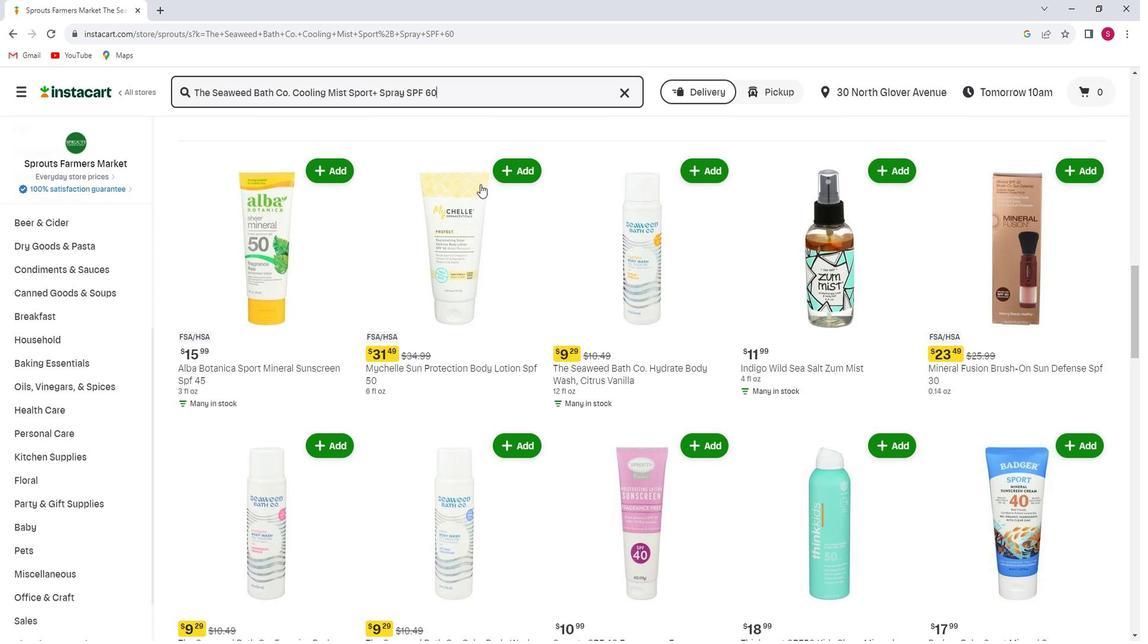 
Action: Mouse scrolled (493, 189) with delta (0, 0)
Screenshot: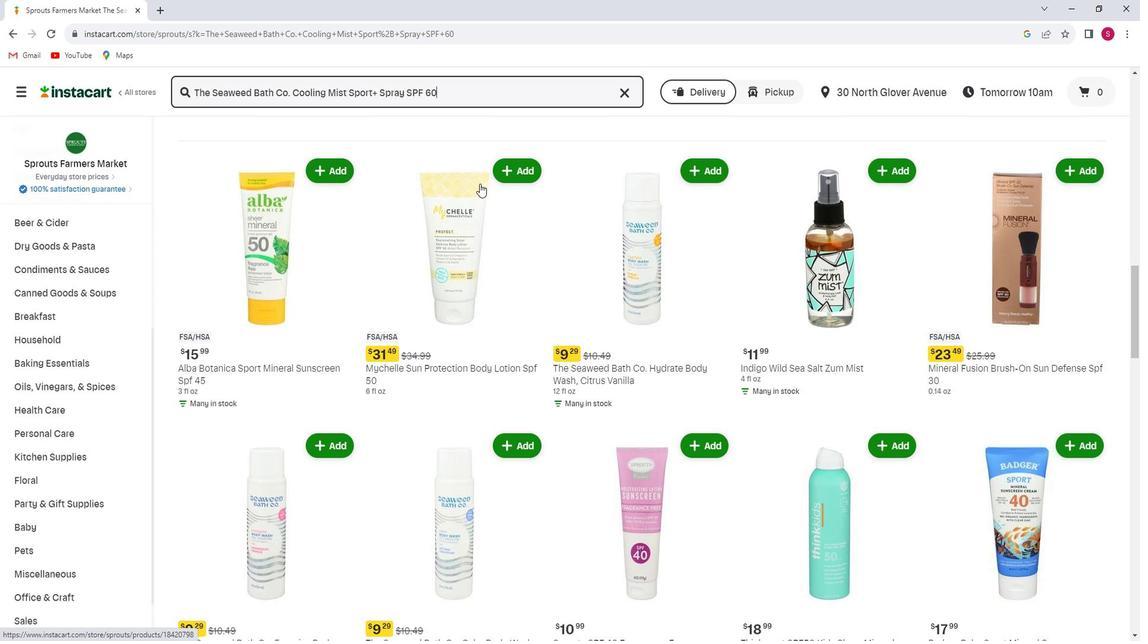 
Action: Mouse scrolled (493, 189) with delta (0, 0)
Screenshot: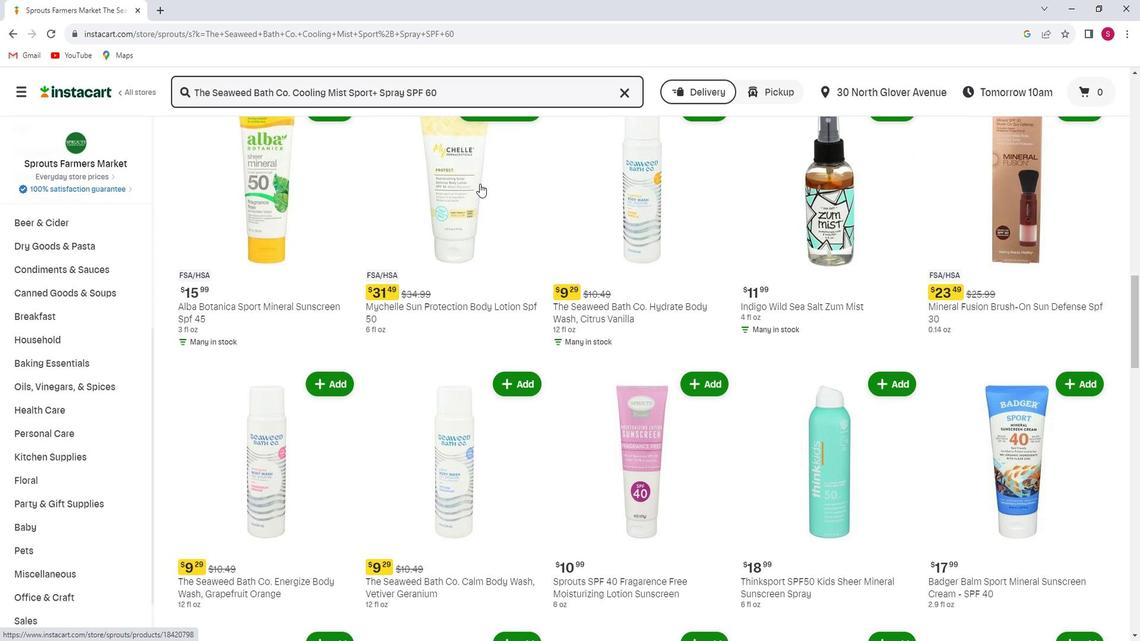 
Action: Mouse scrolled (493, 189) with delta (0, 0)
Screenshot: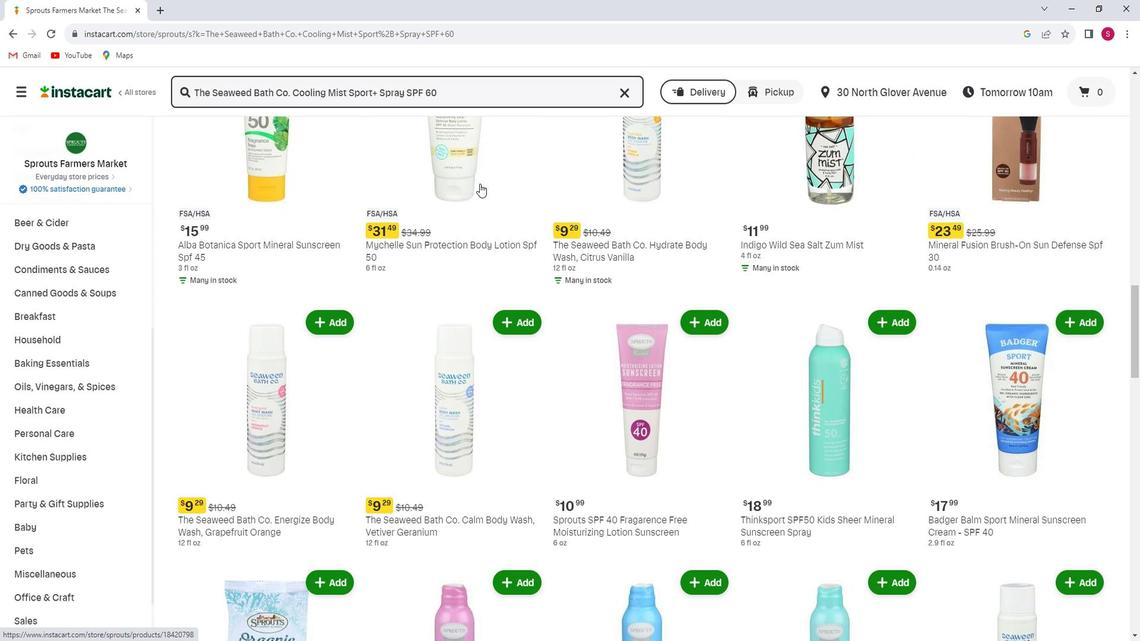 
Action: Mouse scrolled (493, 189) with delta (0, 0)
Screenshot: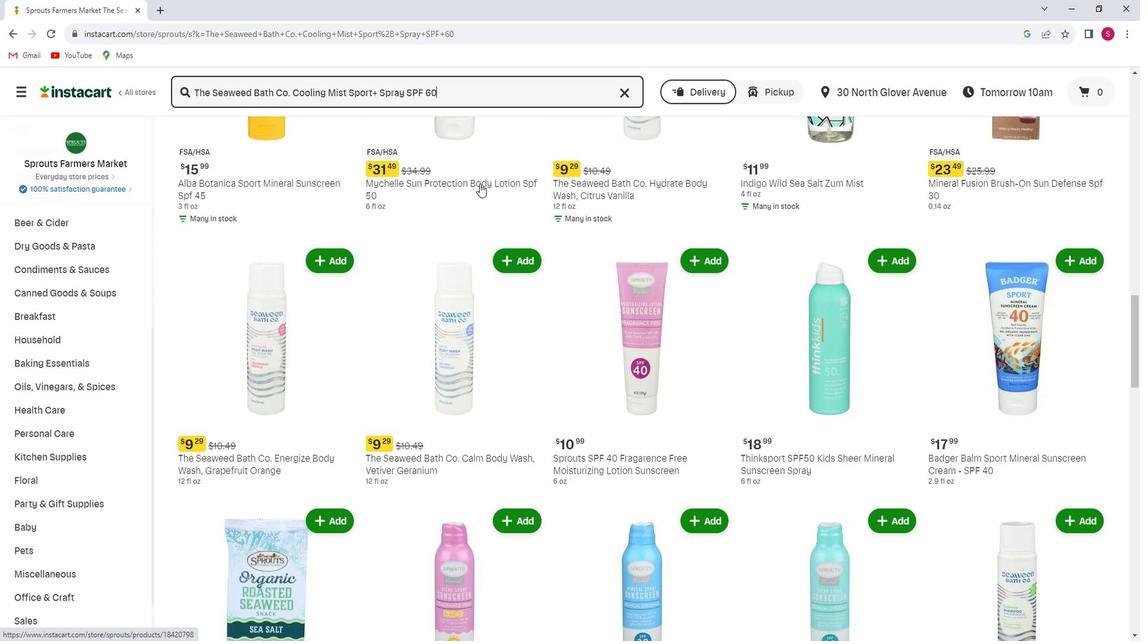 
Action: Mouse scrolled (493, 189) with delta (0, 0)
Screenshot: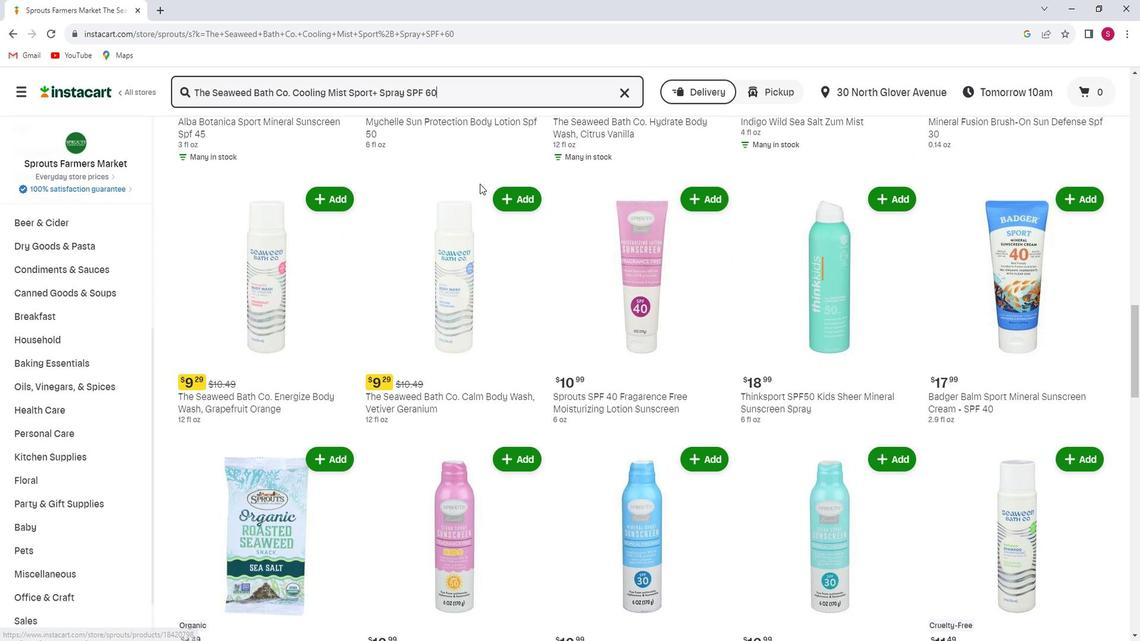 
Action: Mouse scrolled (493, 189) with delta (0, 0)
Screenshot: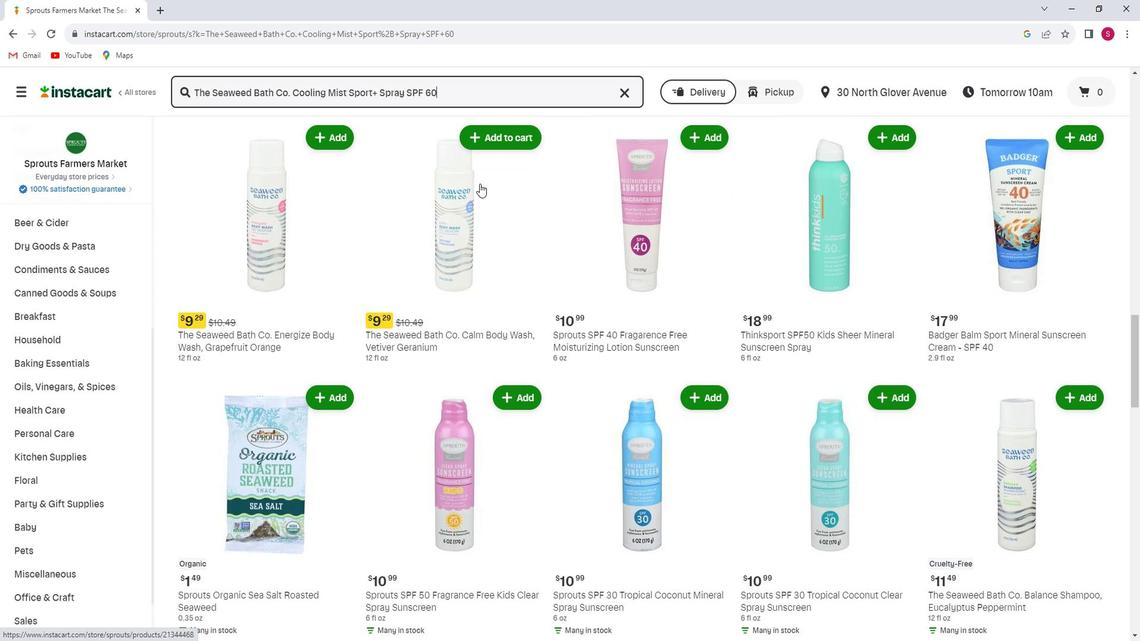 
Action: Mouse scrolled (493, 189) with delta (0, 0)
Screenshot: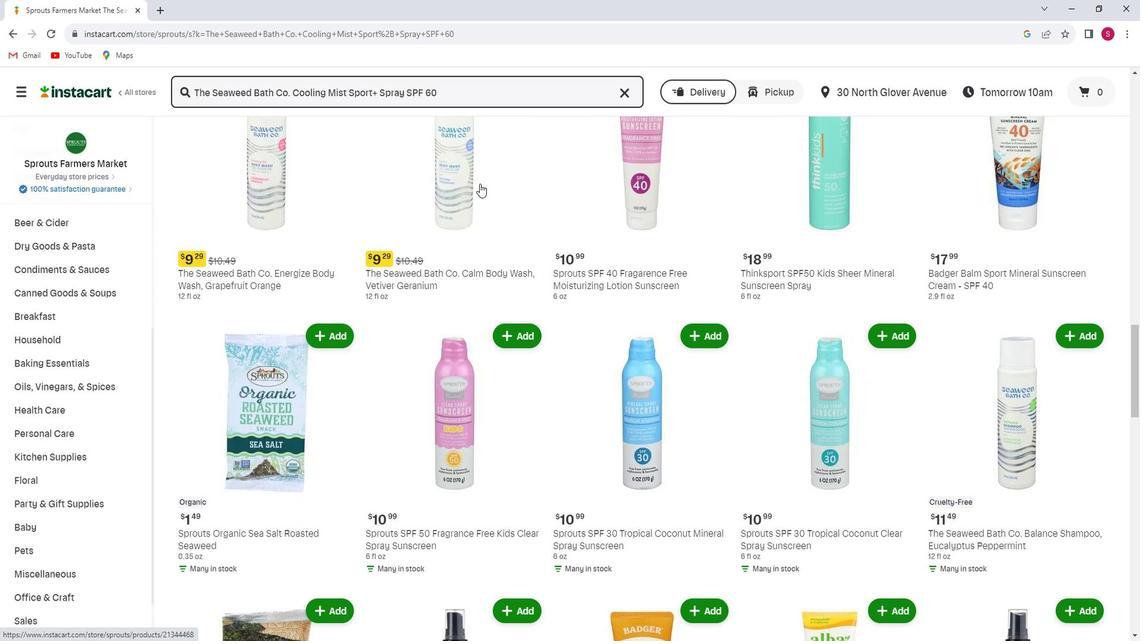 
Action: Mouse scrolled (493, 189) with delta (0, 0)
Screenshot: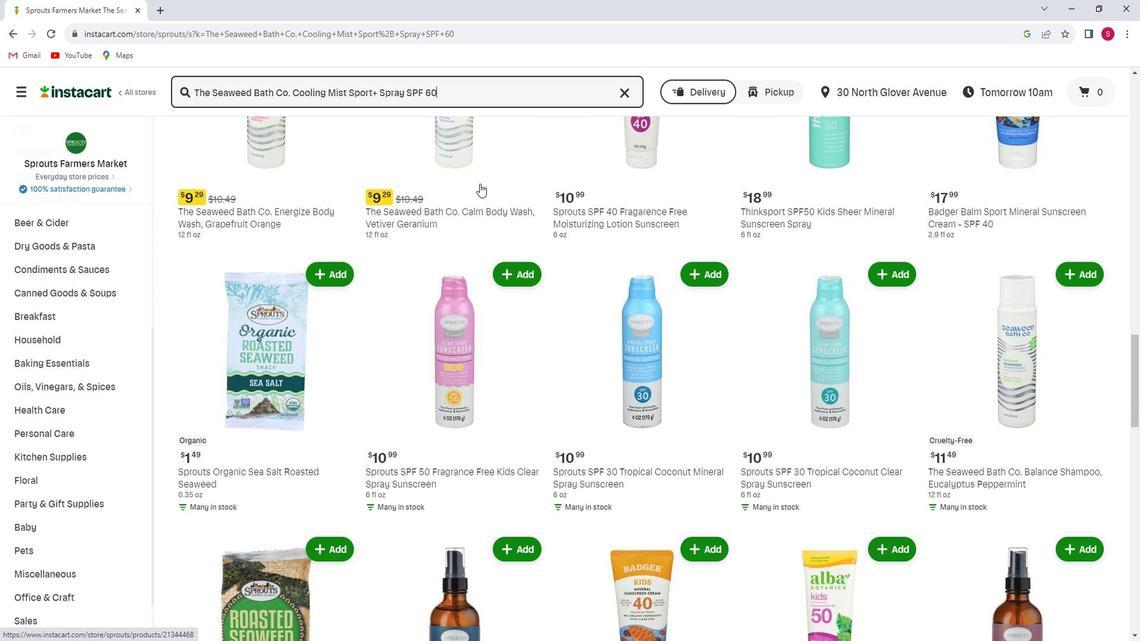 
Action: Mouse scrolled (493, 189) with delta (0, 0)
Screenshot: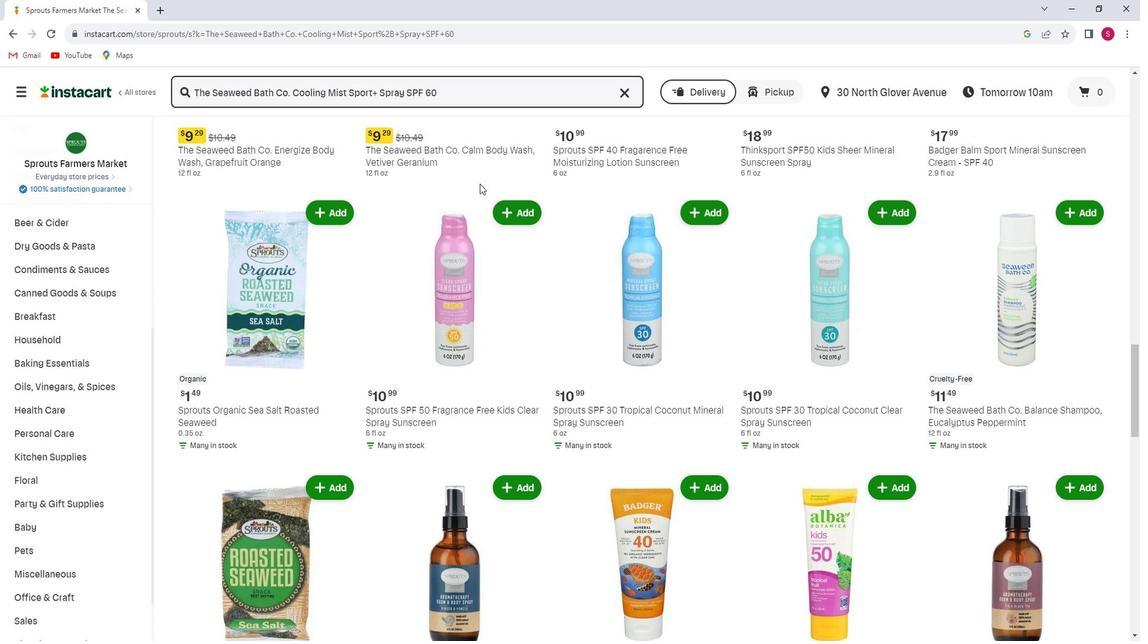 
Action: Mouse scrolled (493, 189) with delta (0, 0)
Screenshot: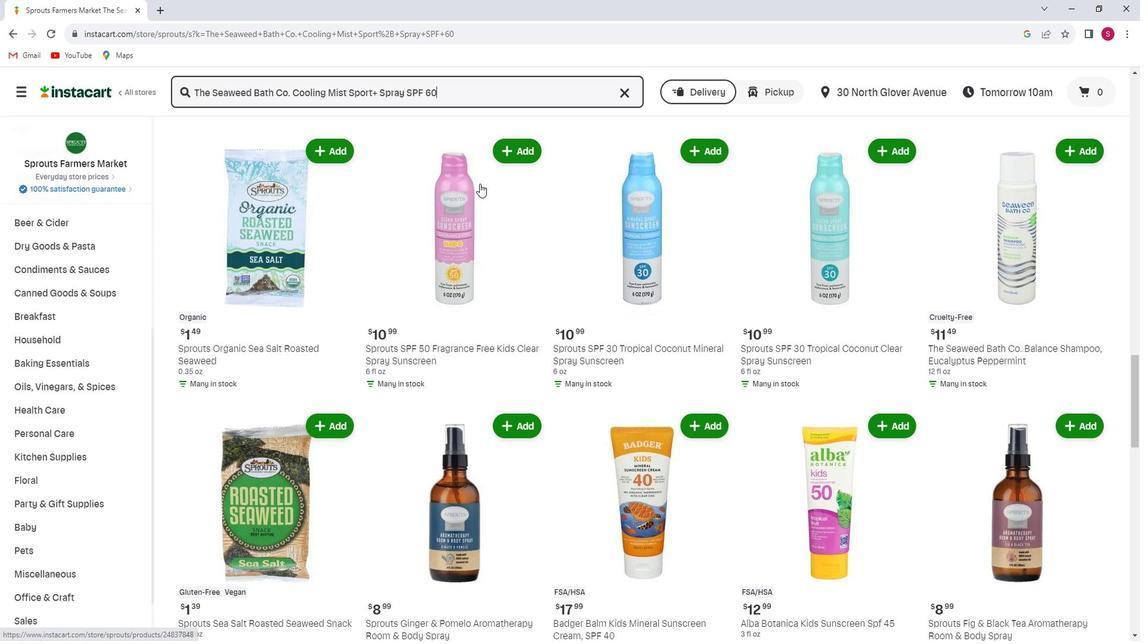 
Action: Mouse scrolled (493, 189) with delta (0, 0)
Screenshot: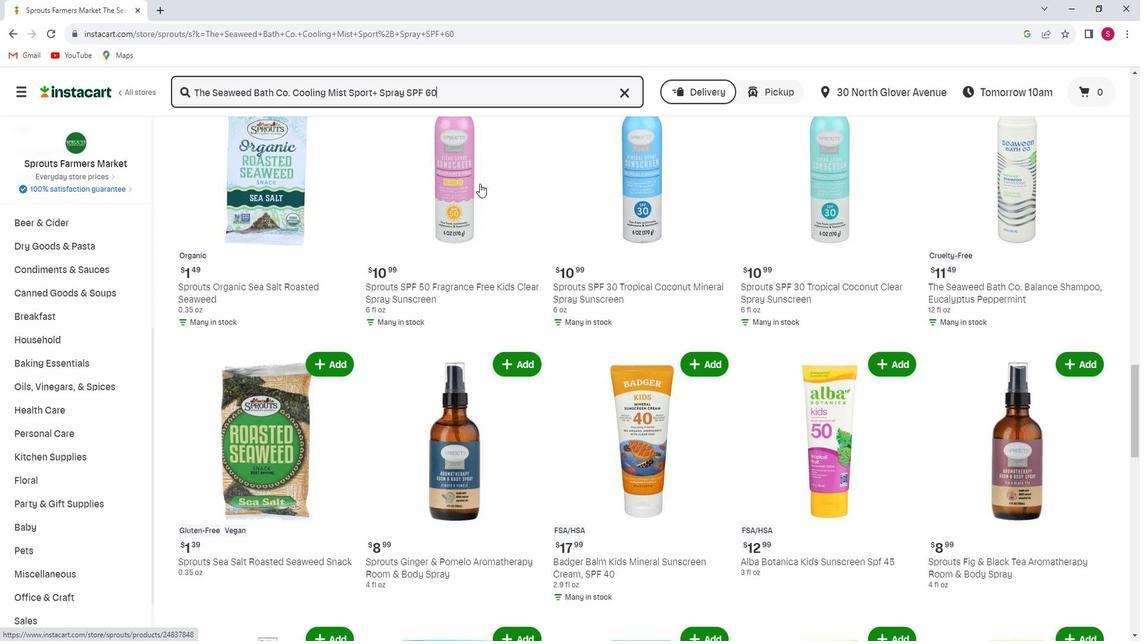 
Action: Mouse moved to (493, 190)
Screenshot: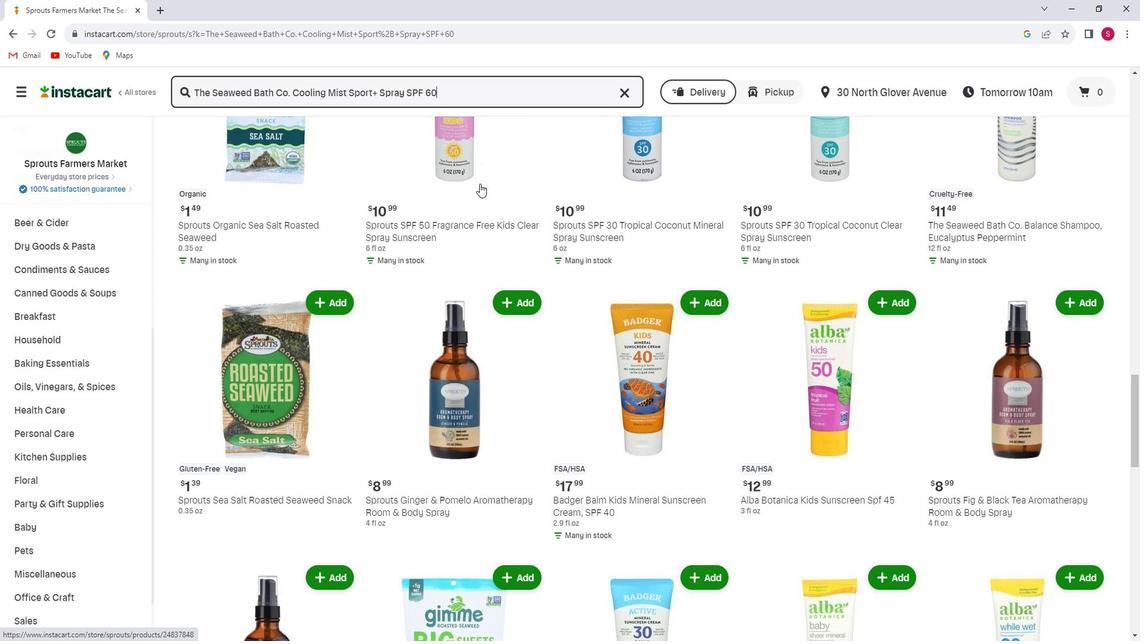 
Action: Mouse scrolled (493, 190) with delta (0, 0)
Screenshot: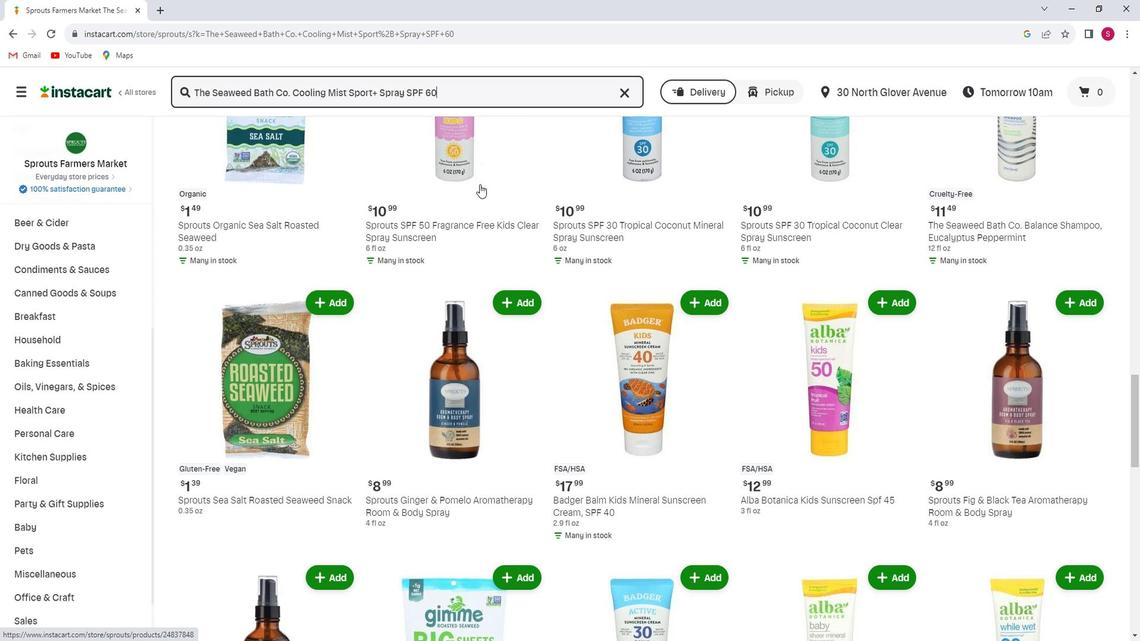 
Action: Mouse moved to (493, 191)
Screenshot: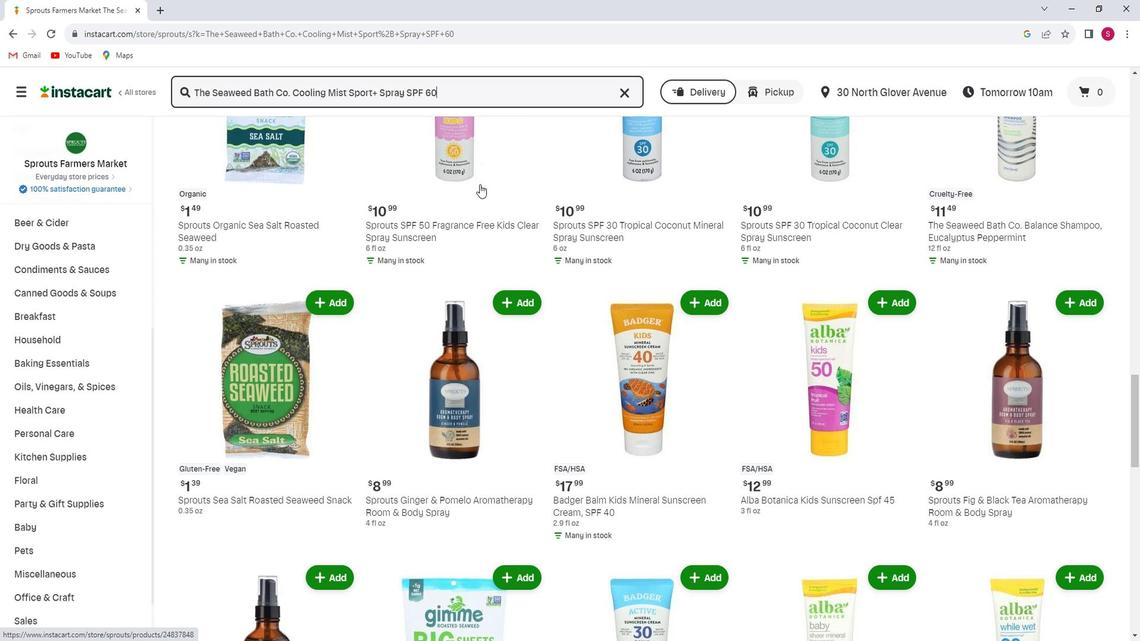 
Action: Mouse scrolled (493, 191) with delta (0, 0)
Screenshot: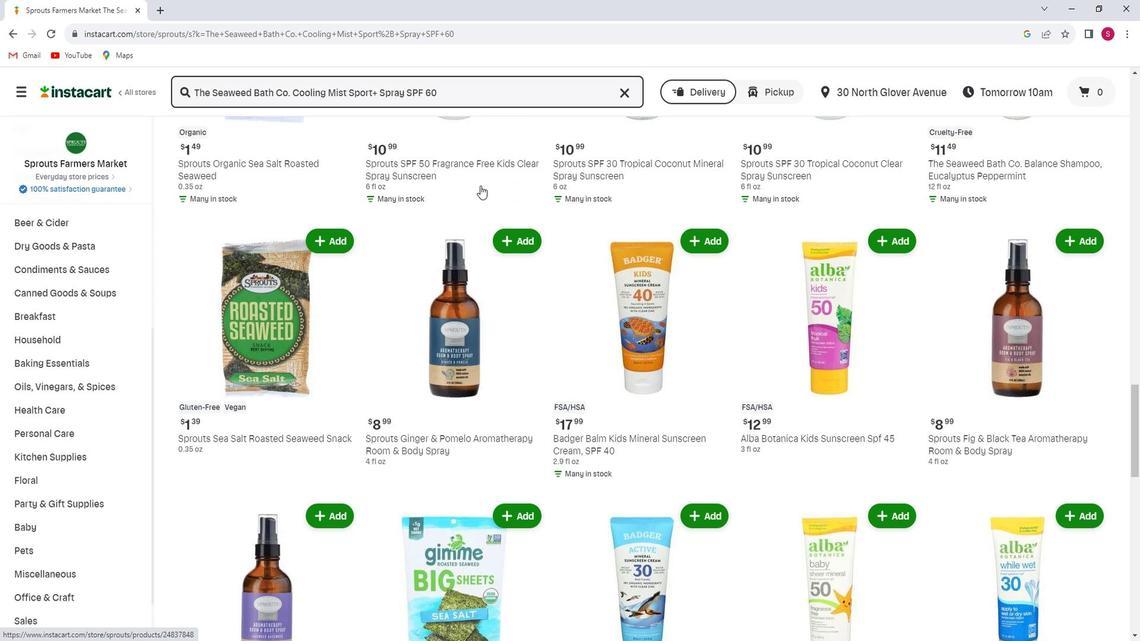 
Action: Mouse moved to (494, 192)
Screenshot: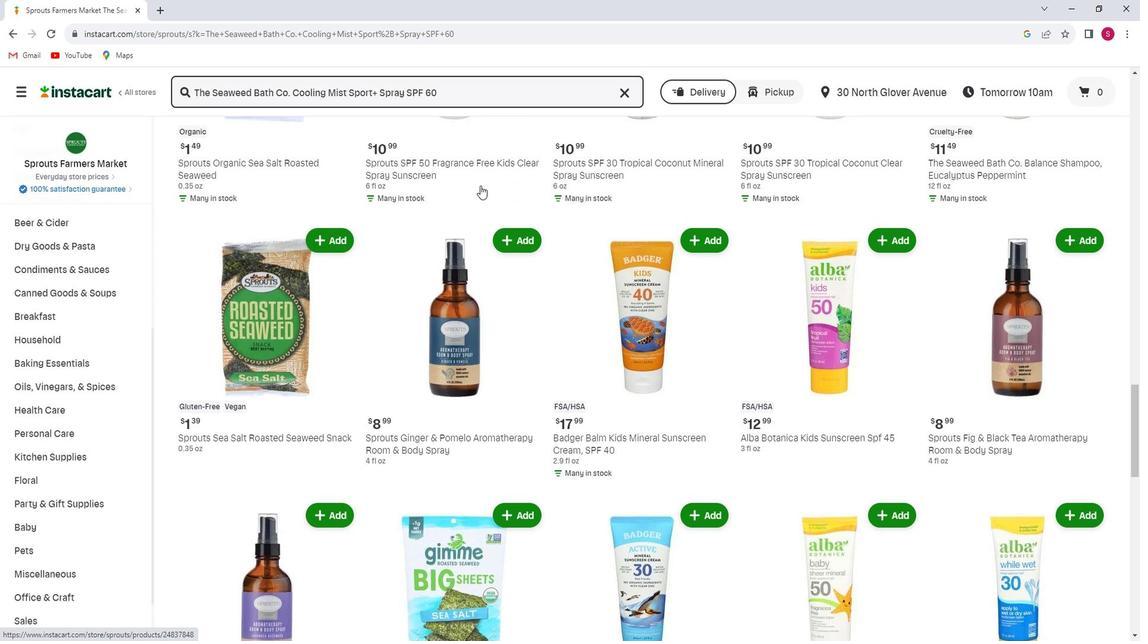 
Action: Mouse scrolled (494, 191) with delta (0, 0)
Screenshot: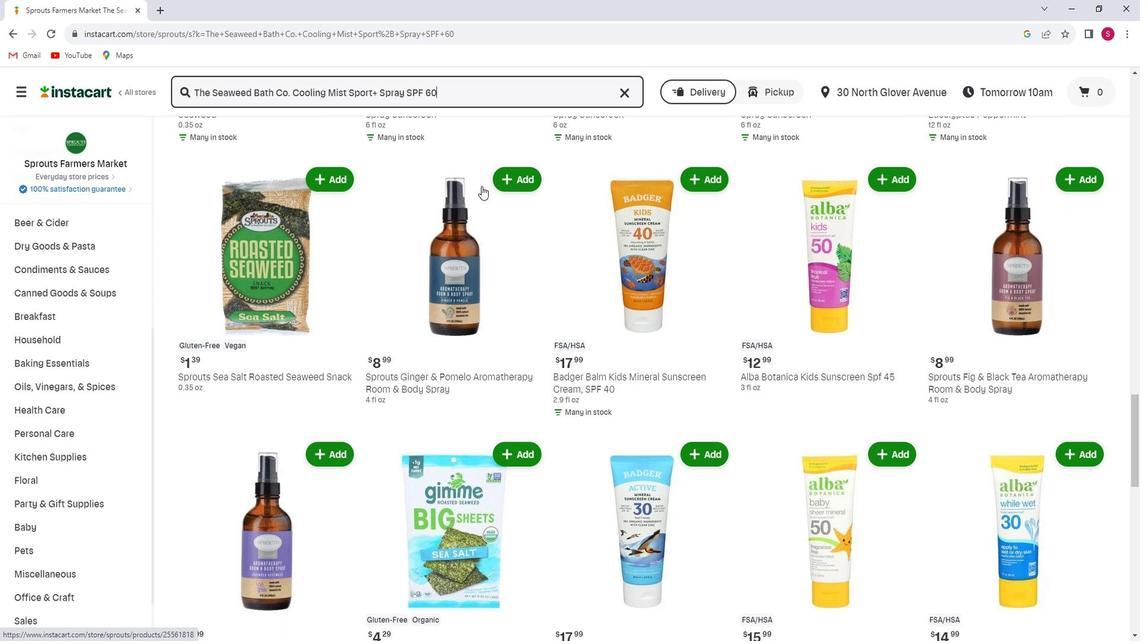 
Action: Mouse scrolled (494, 191) with delta (0, 0)
Screenshot: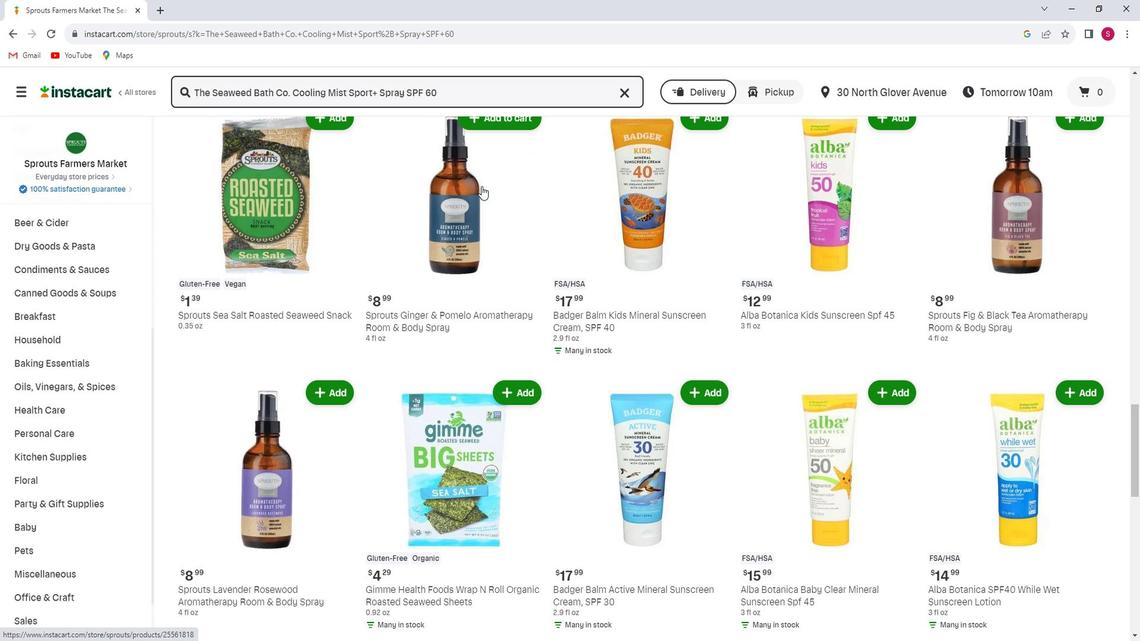 
Action: Mouse scrolled (494, 191) with delta (0, 0)
Screenshot: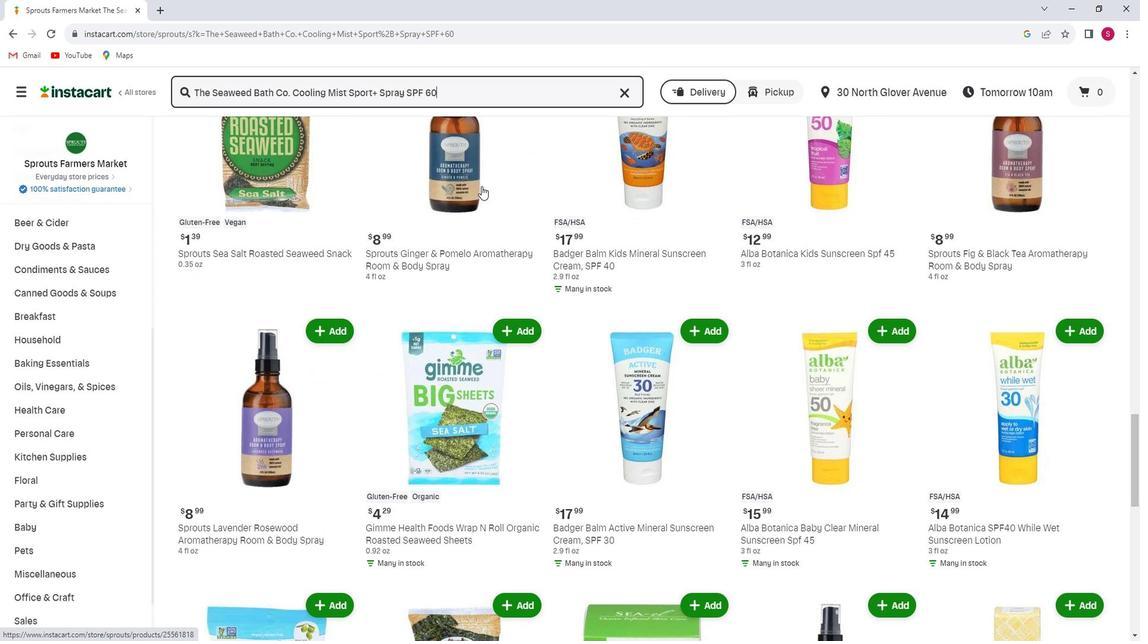 
Action: Mouse moved to (496, 194)
Screenshot: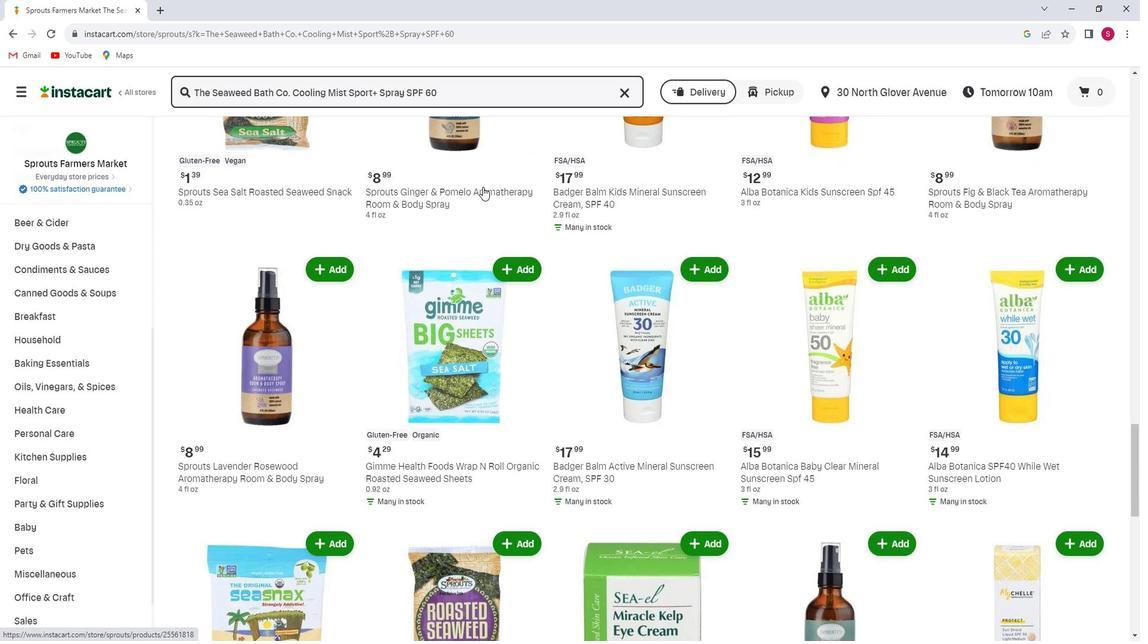 
Action: Mouse scrolled (496, 193) with delta (0, 0)
Screenshot: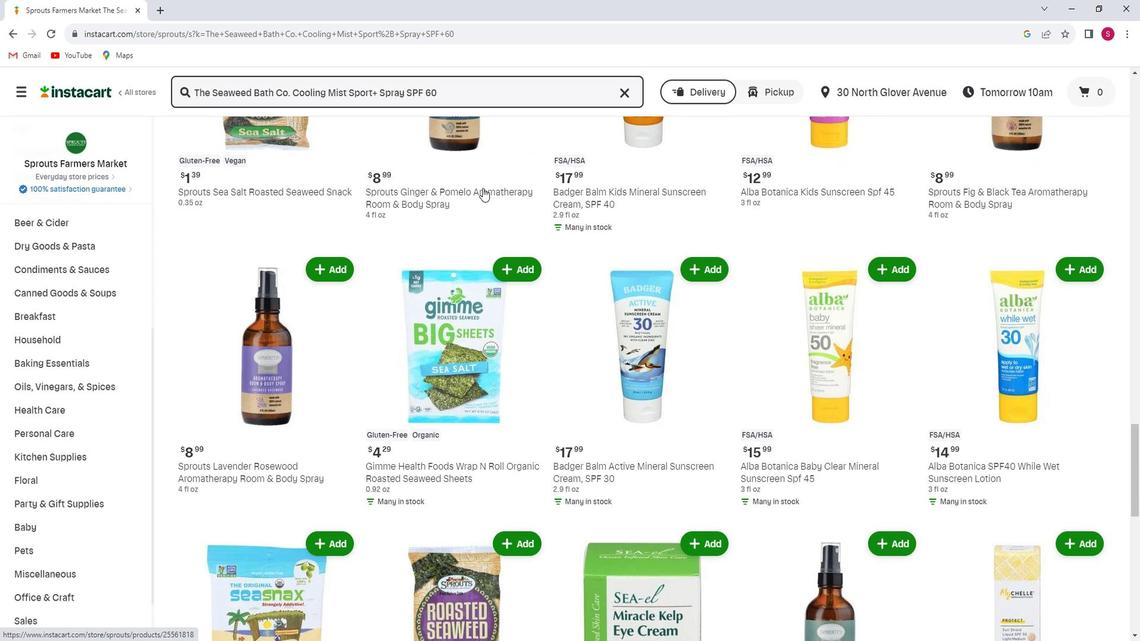 
Action: Mouse moved to (496, 194)
Screenshot: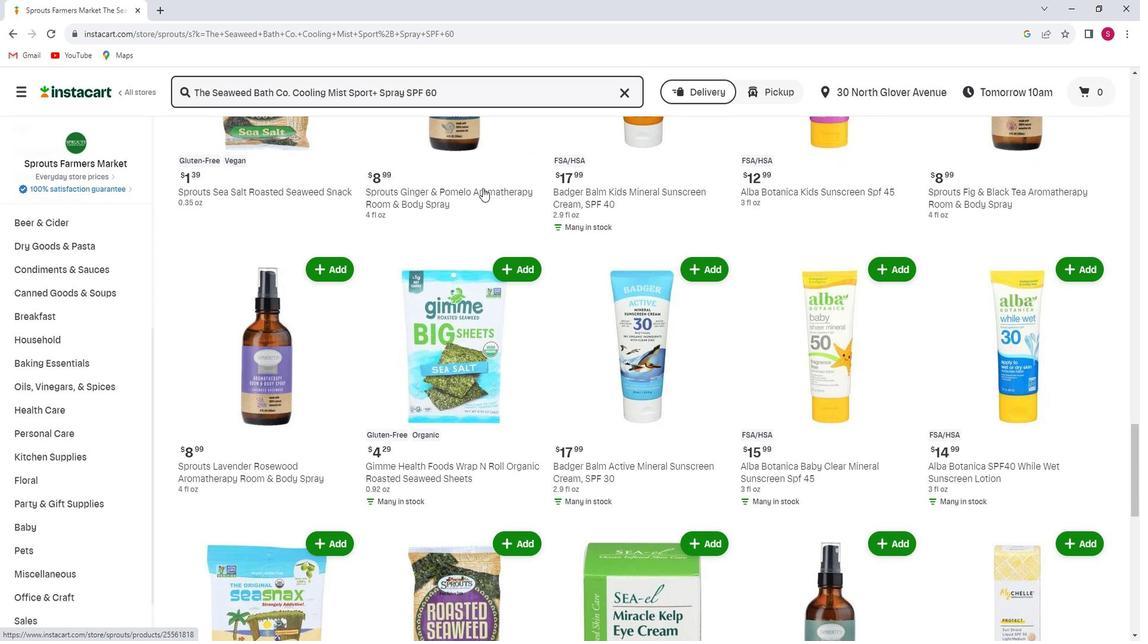 
Action: Mouse scrolled (496, 195) with delta (0, 0)
Screenshot: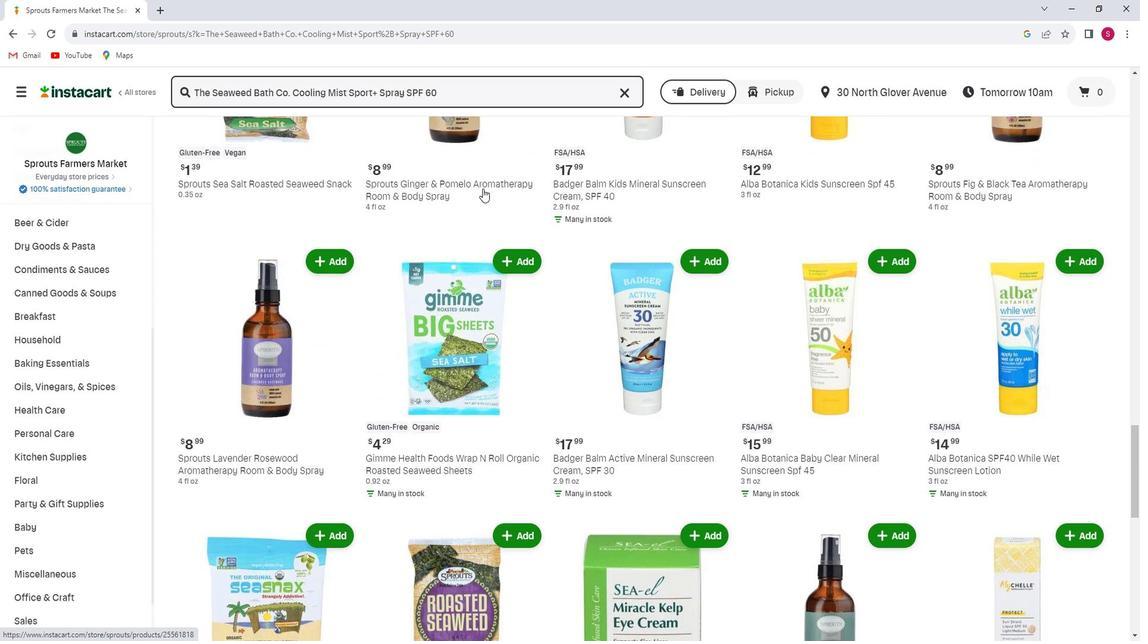 
Action: Mouse moved to (497, 194)
Screenshot: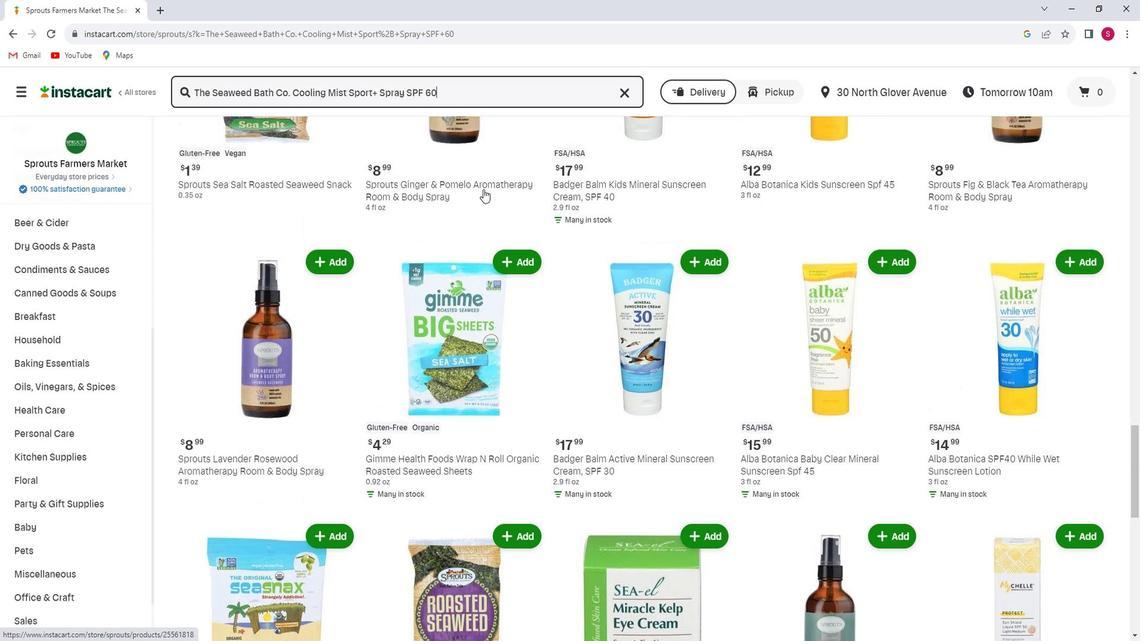 
Action: Mouse scrolled (497, 193) with delta (0, 0)
Screenshot: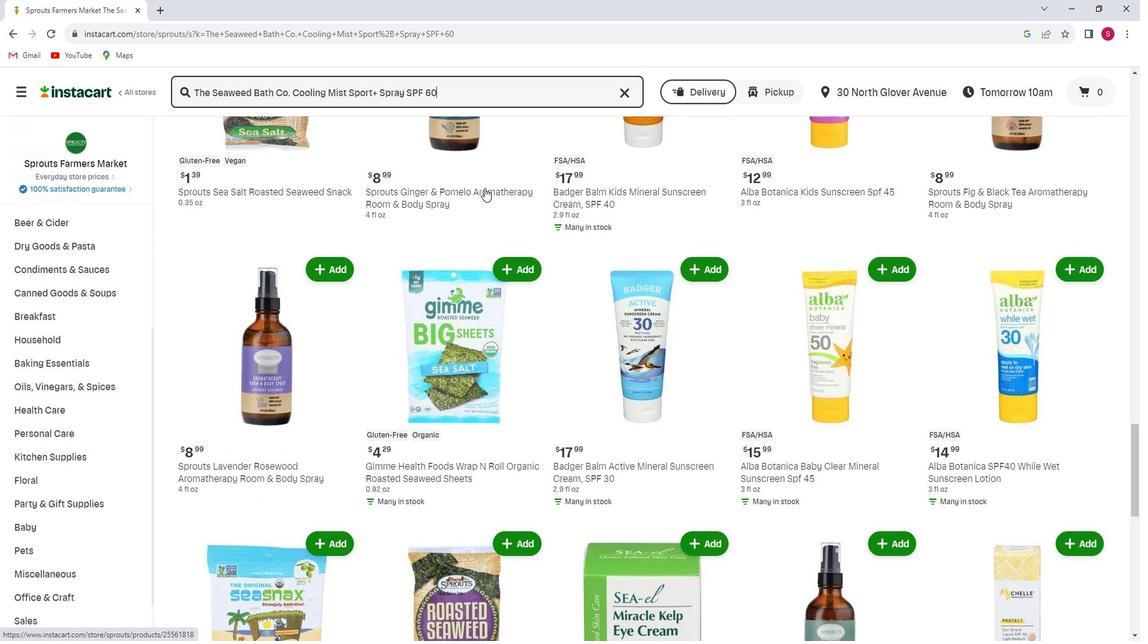
Action: Mouse moved to (497, 201)
Screenshot: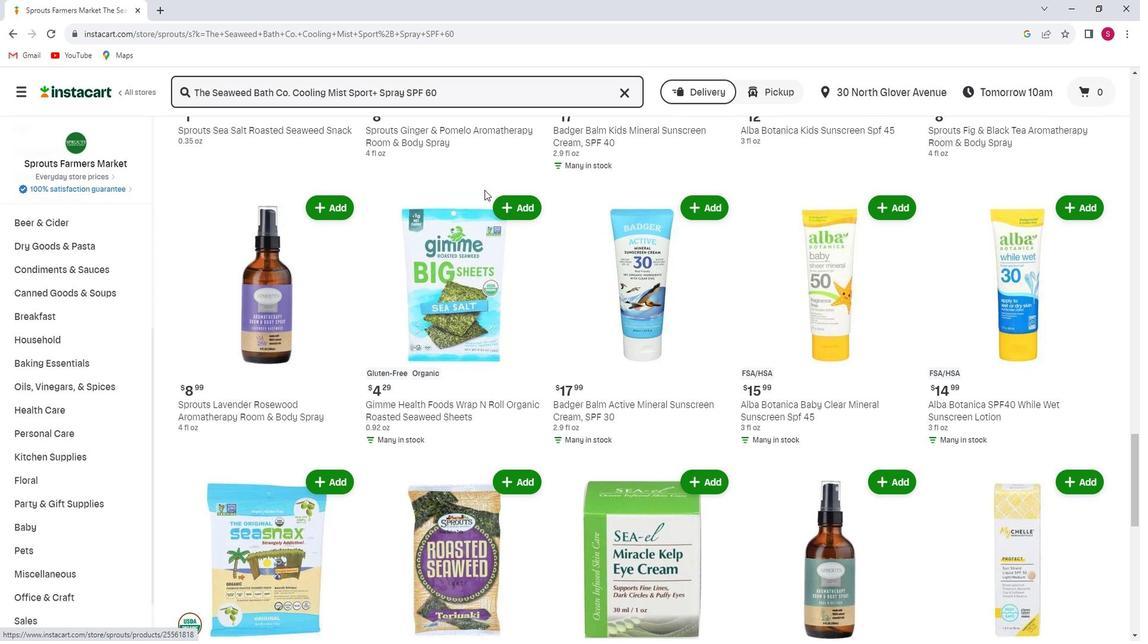 
Action: Mouse scrolled (497, 200) with delta (0, 0)
Screenshot: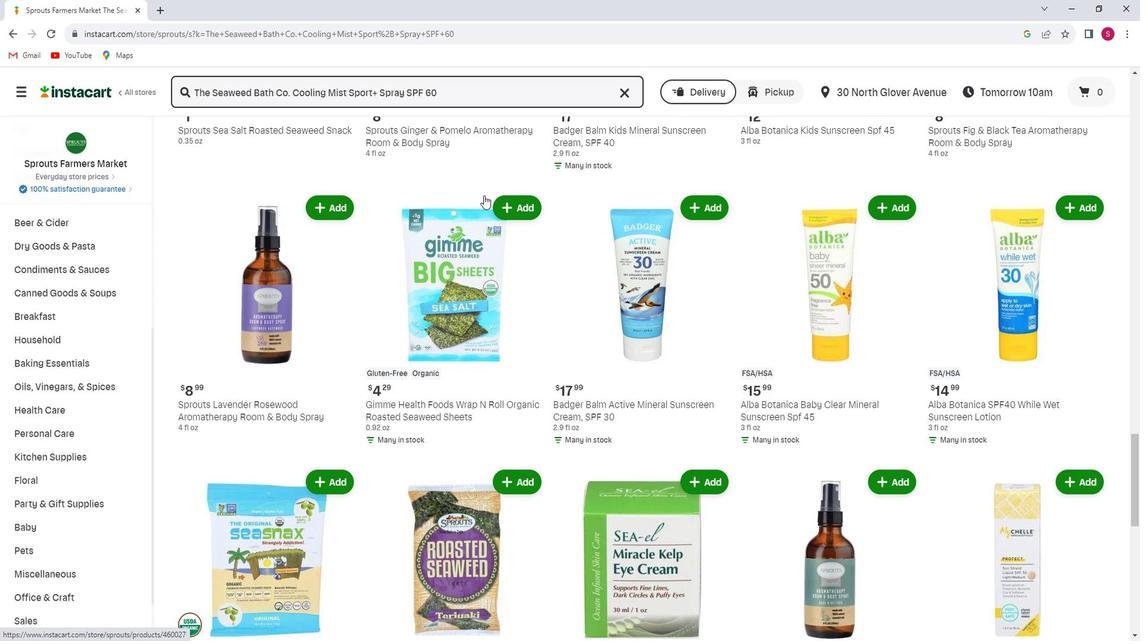 
Action: Mouse moved to (498, 205)
Screenshot: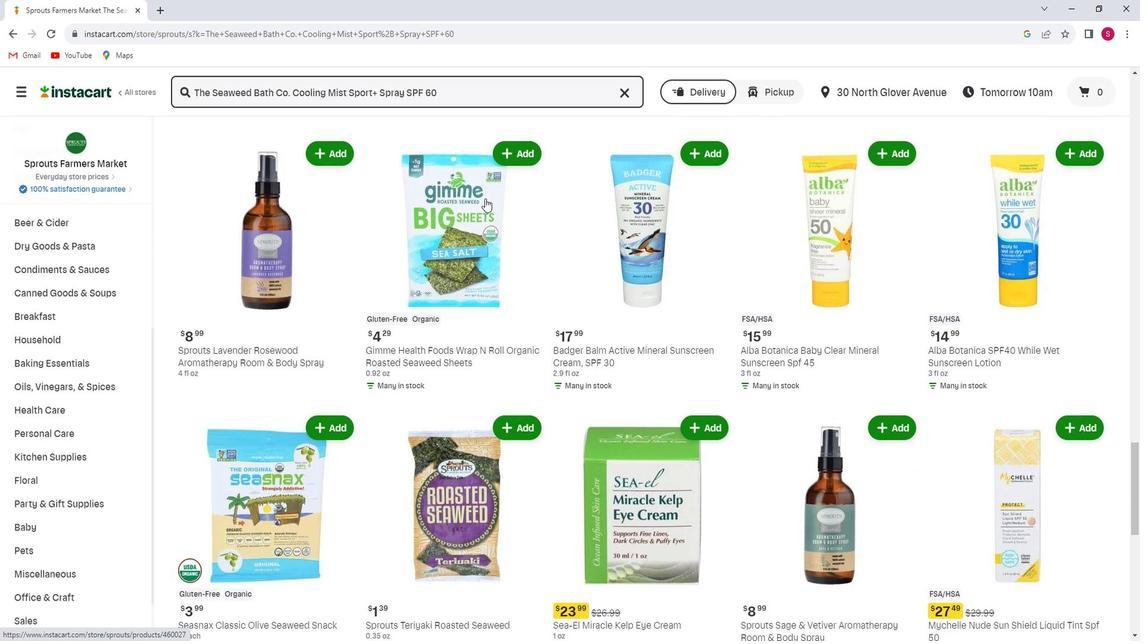 
Action: Mouse scrolled (498, 204) with delta (0, 0)
Screenshot: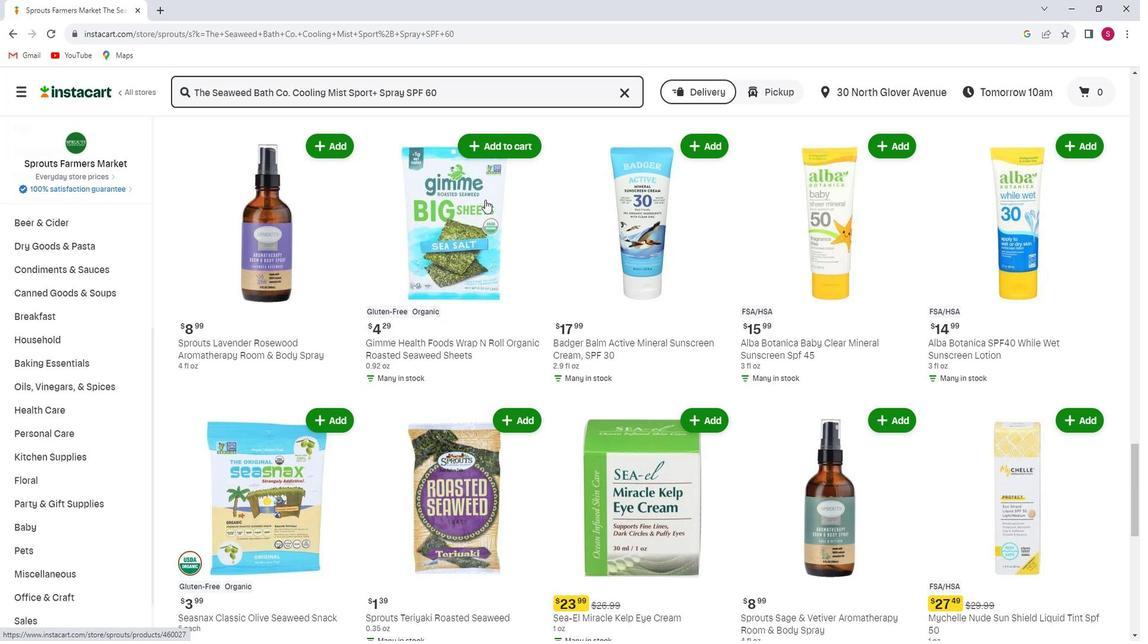 
Action: Mouse scrolled (498, 204) with delta (0, 0)
Screenshot: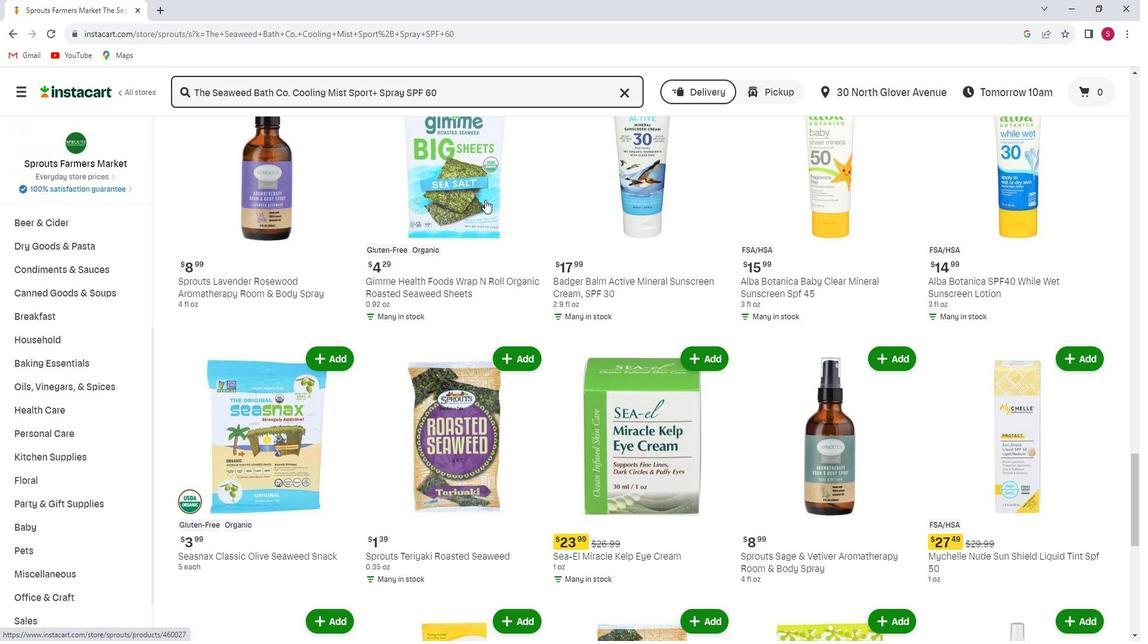 
Action: Mouse scrolled (498, 204) with delta (0, 0)
Screenshot: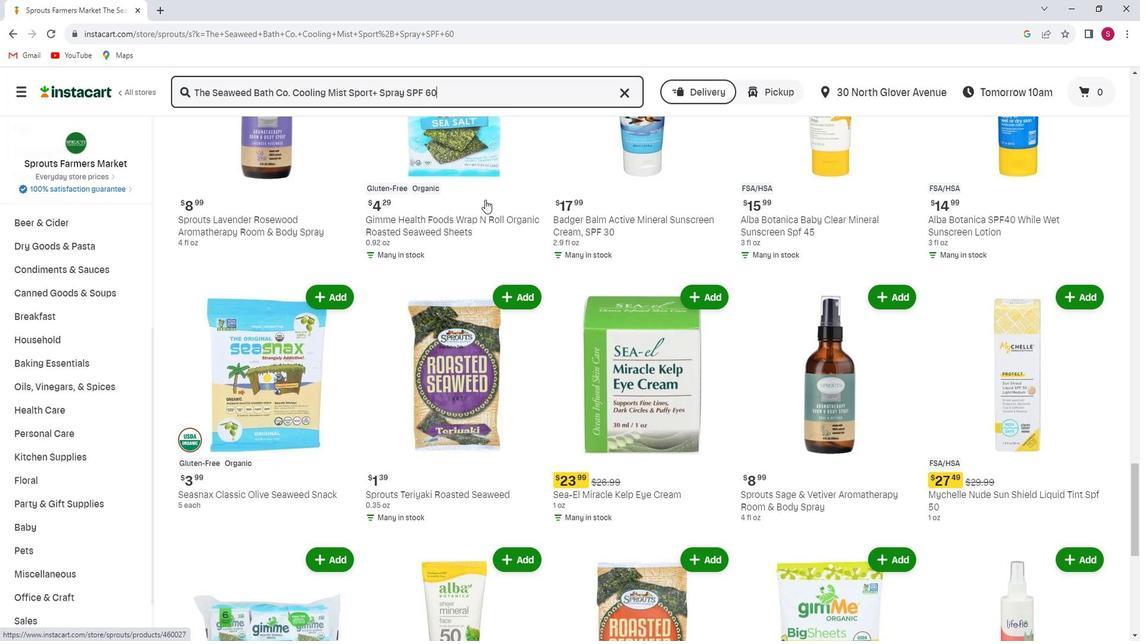 
Action: Mouse scrolled (498, 204) with delta (0, 0)
Screenshot: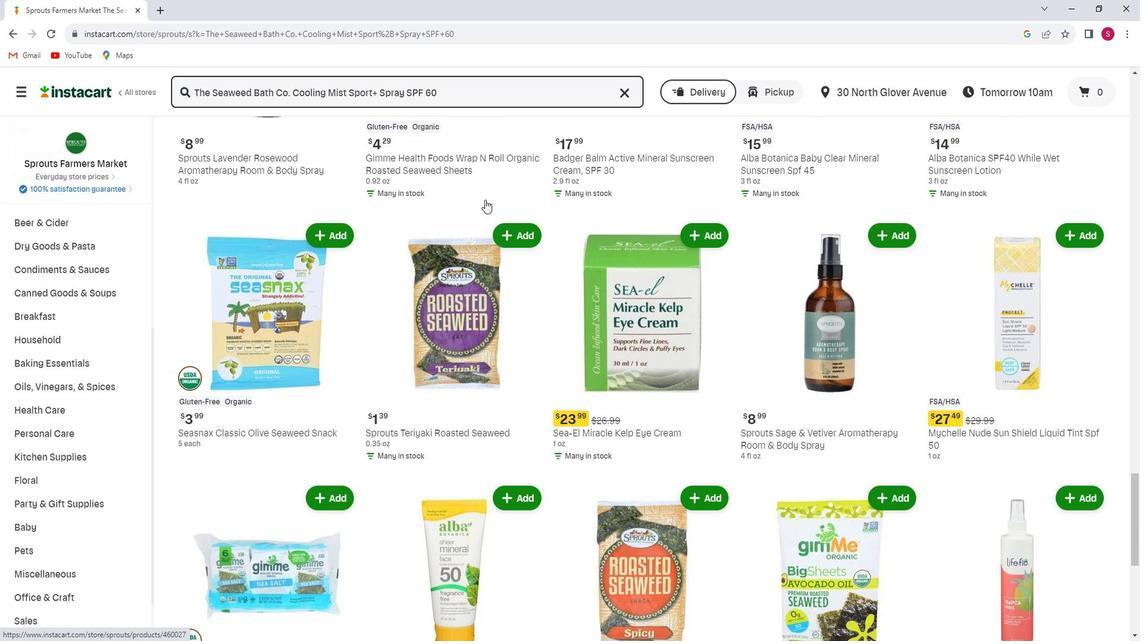 
Action: Mouse scrolled (498, 204) with delta (0, 0)
Screenshot: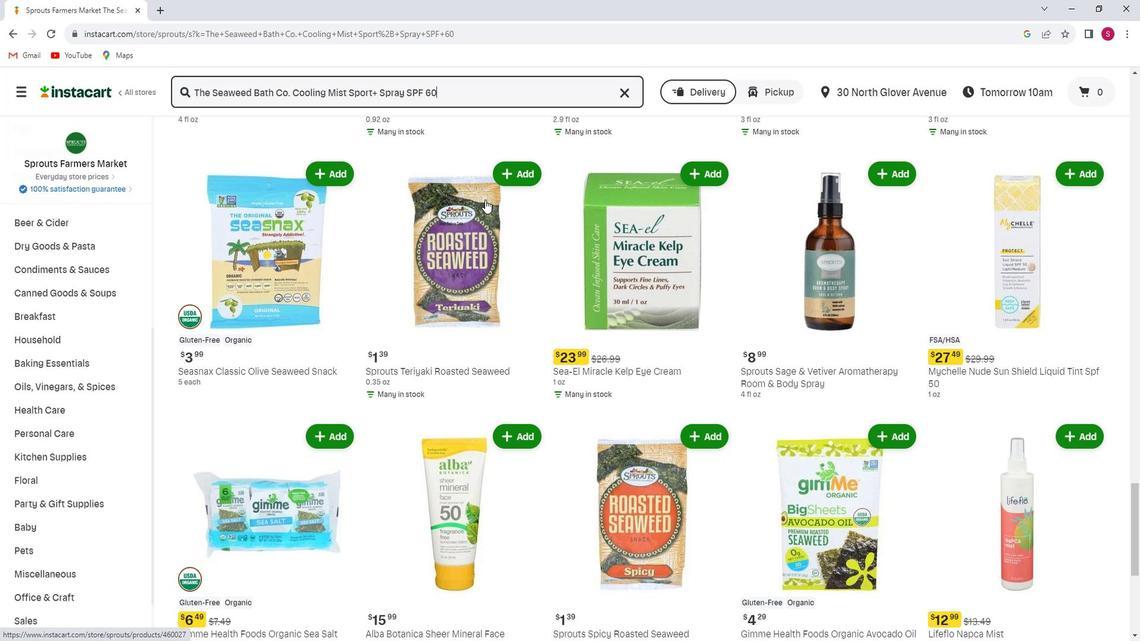 
Action: Mouse scrolled (498, 204) with delta (0, 0)
Screenshot: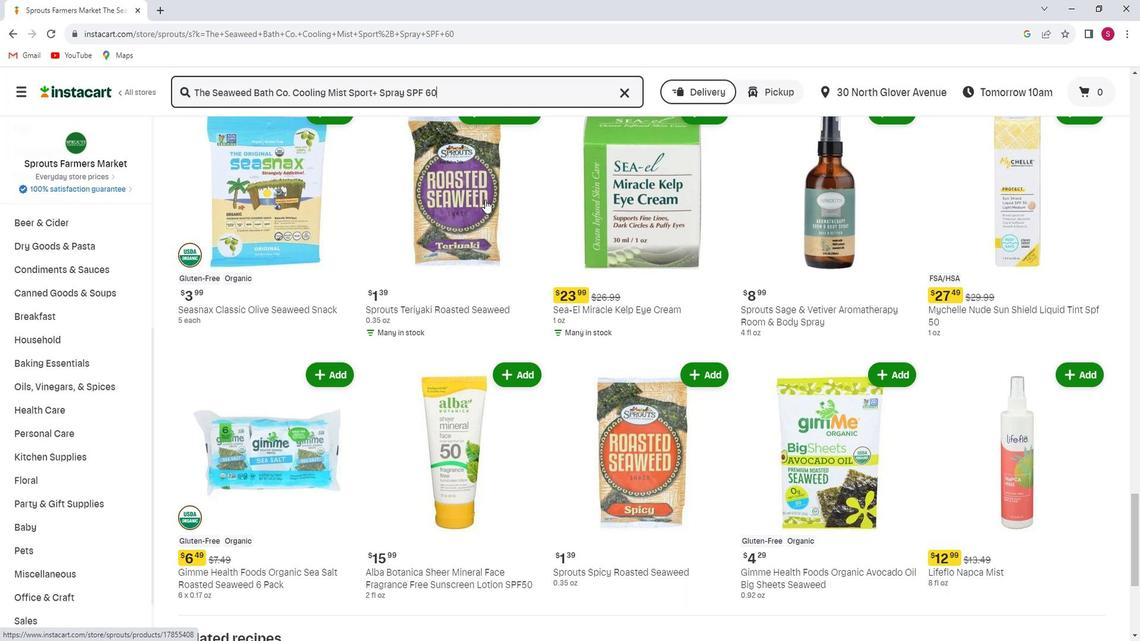 
Action: Mouse scrolled (498, 204) with delta (0, 0)
Screenshot: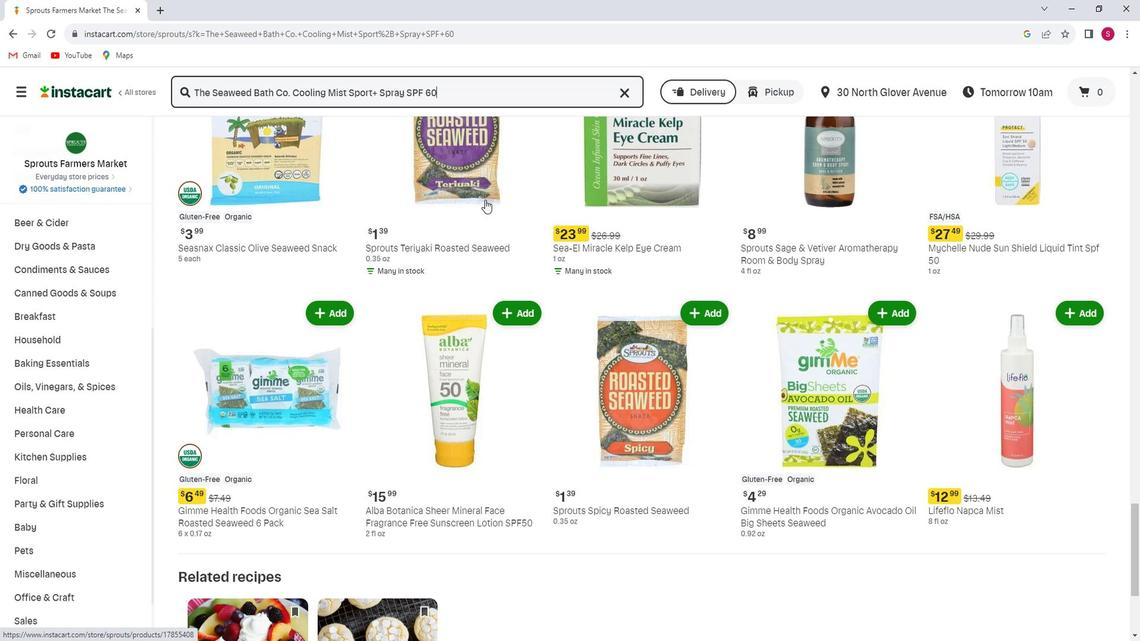 
Action: Mouse scrolled (498, 204) with delta (0, 0)
Screenshot: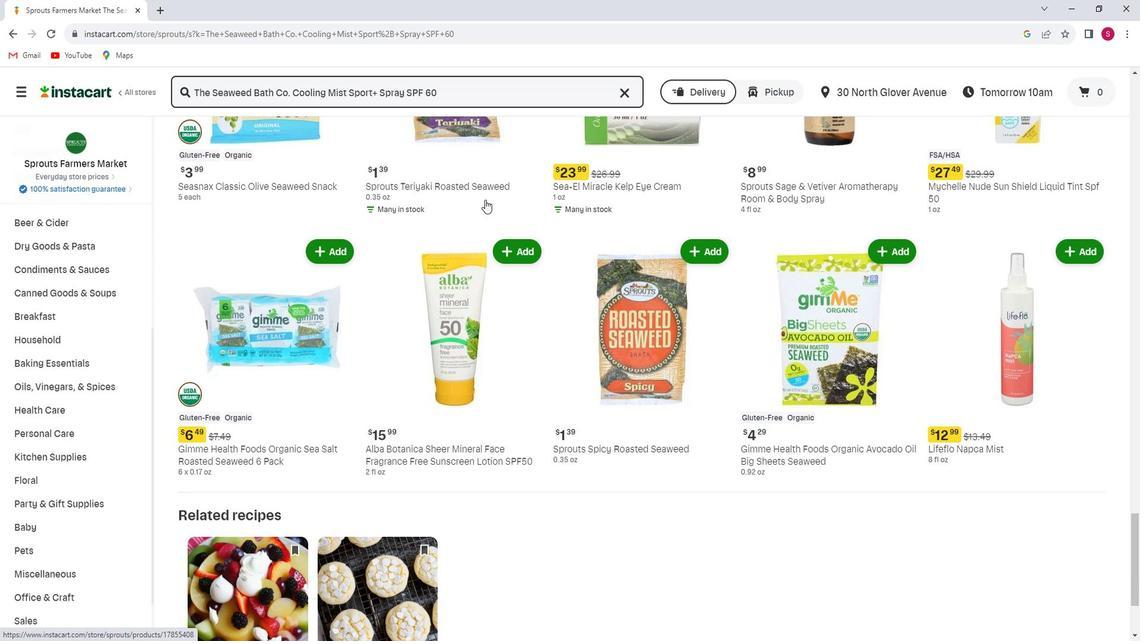 
Action: Mouse scrolled (498, 204) with delta (0, 0)
Screenshot: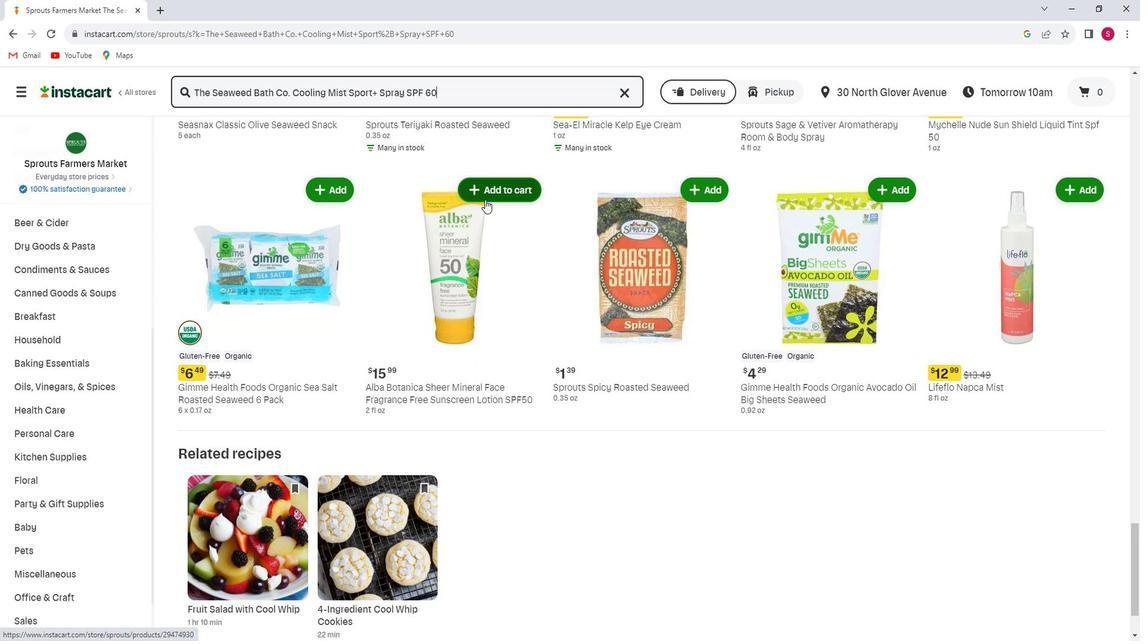 
Action: Mouse scrolled (498, 204) with delta (0, 0)
Screenshot: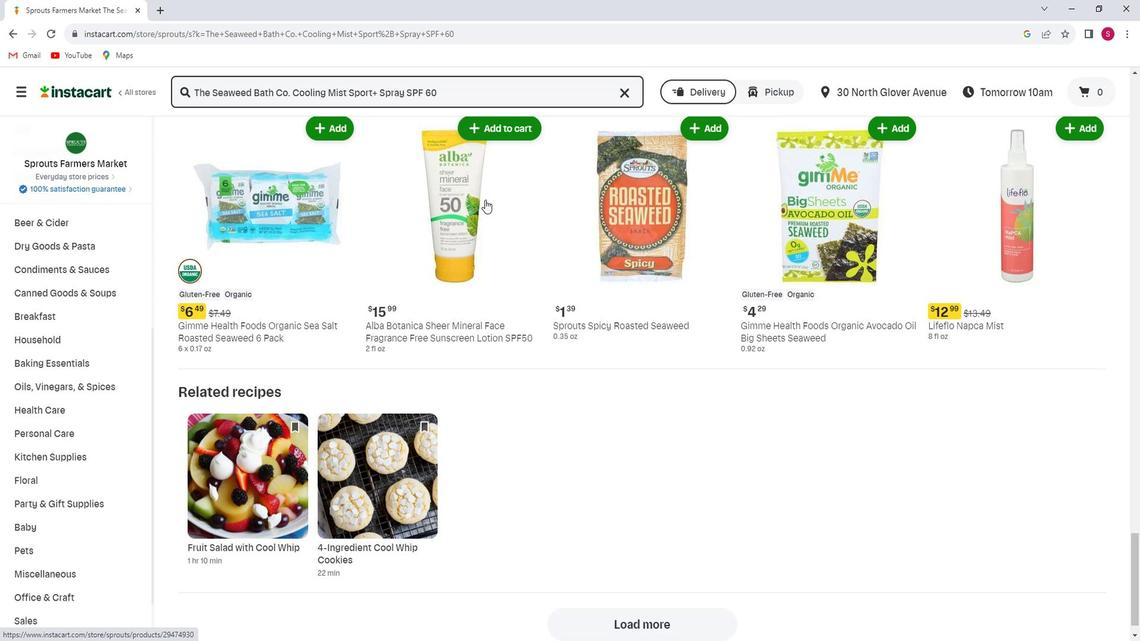 
Action: Mouse scrolled (498, 204) with delta (0, 0)
Screenshot: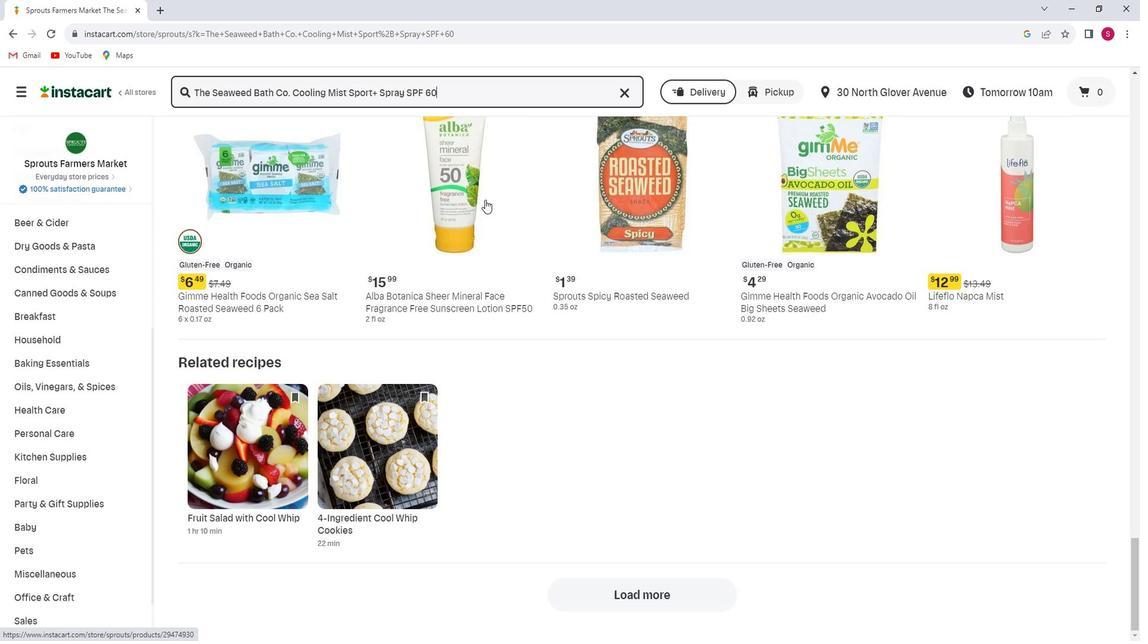 
Action: Mouse moved to (500, 212)
Screenshot: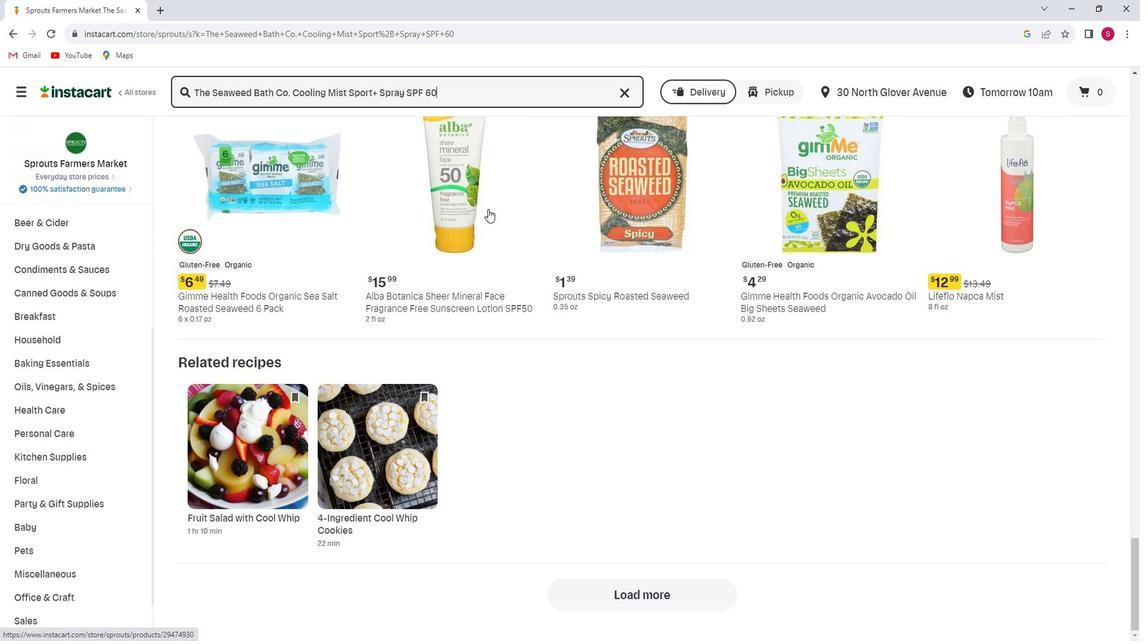 
